 Task: Change the proofing language for the contact 'Axl Rose' to English (India).
Action: Mouse moved to (26, 101)
Screenshot: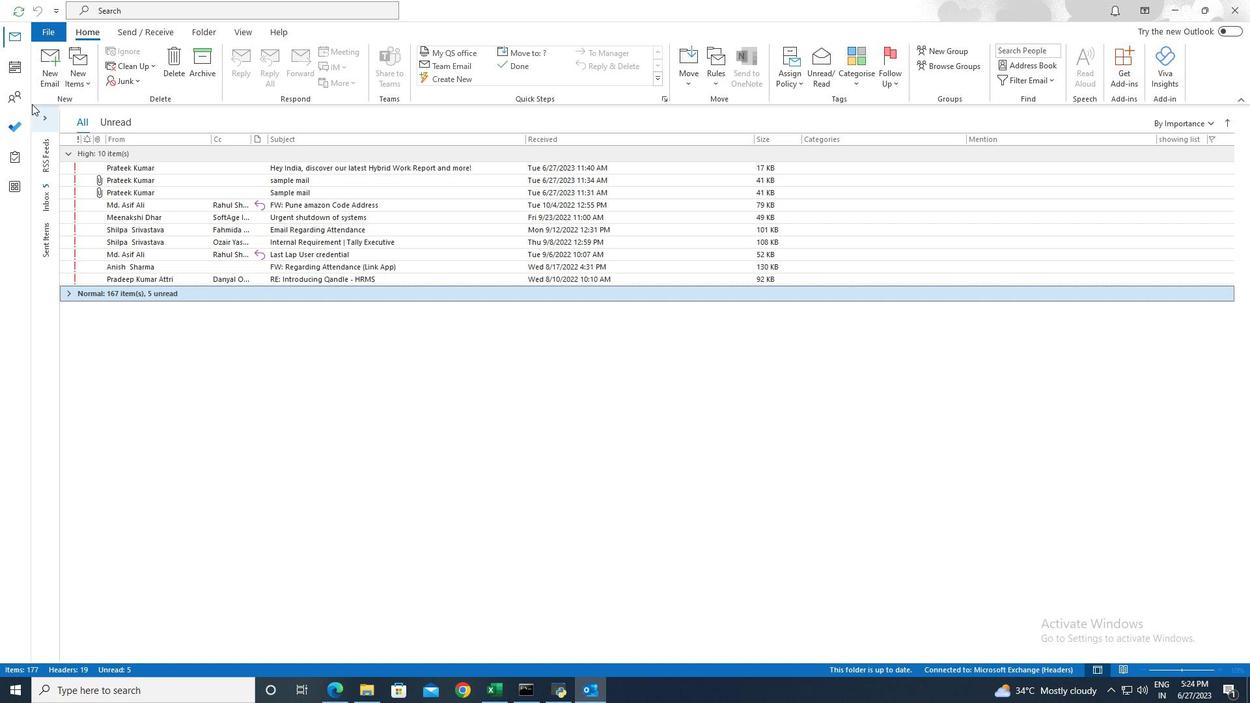 
Action: Mouse pressed left at (26, 101)
Screenshot: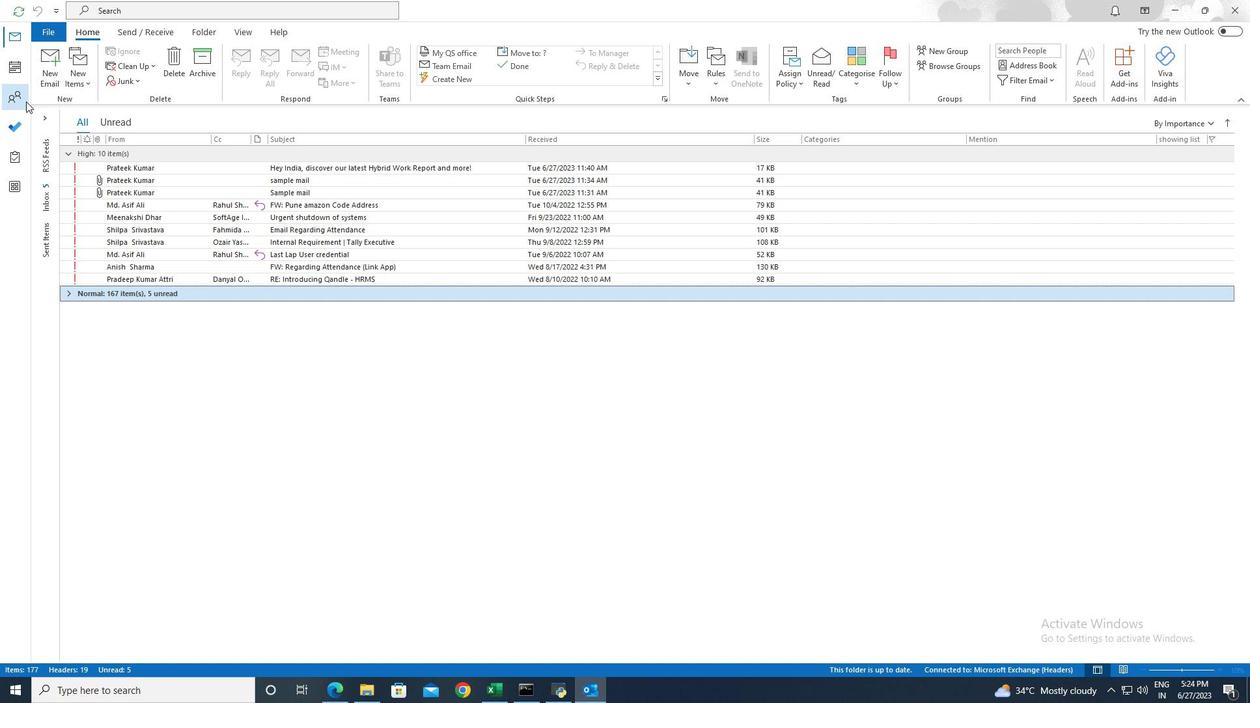 
Action: Mouse pressed left at (26, 101)
Screenshot: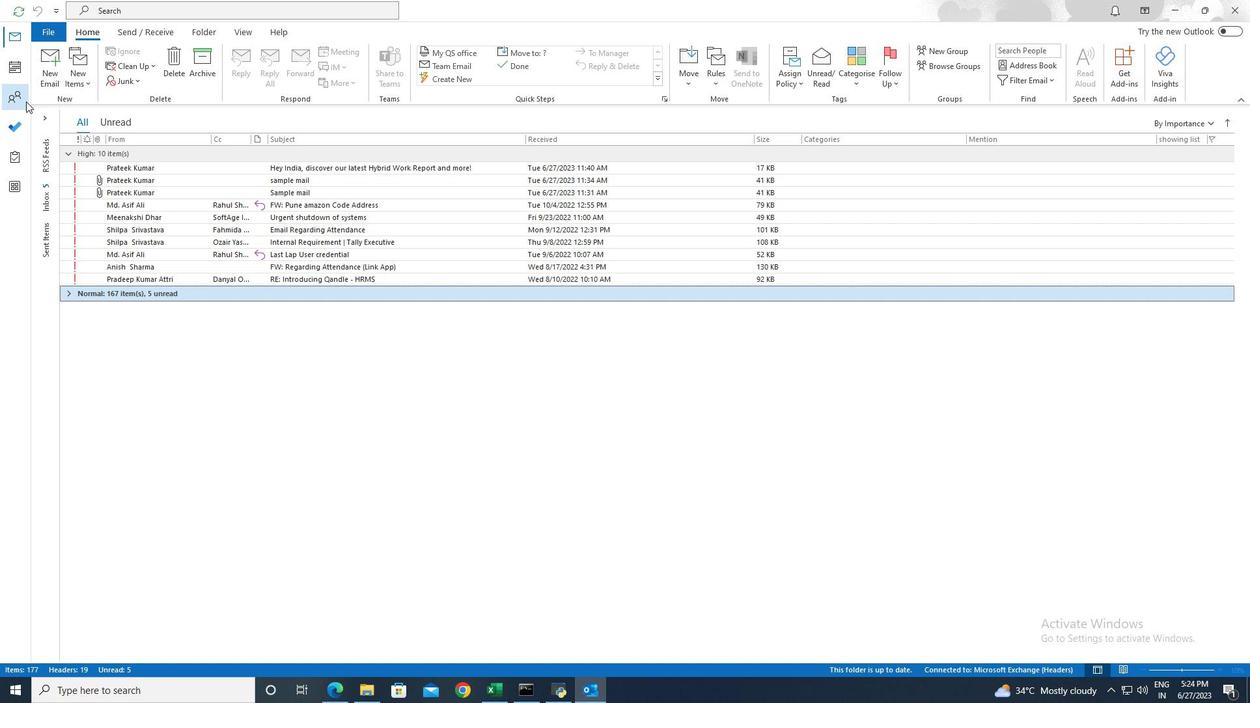 
Action: Mouse moved to (282, 13)
Screenshot: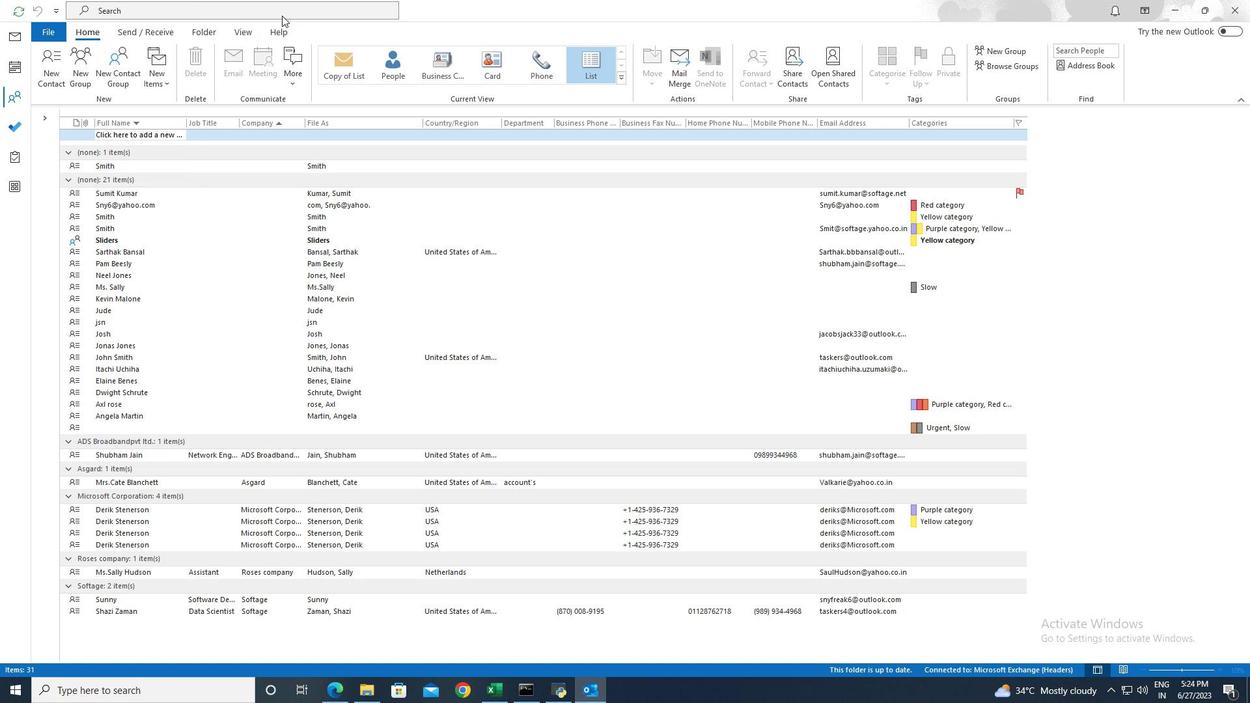 
Action: Mouse pressed left at (282, 13)
Screenshot: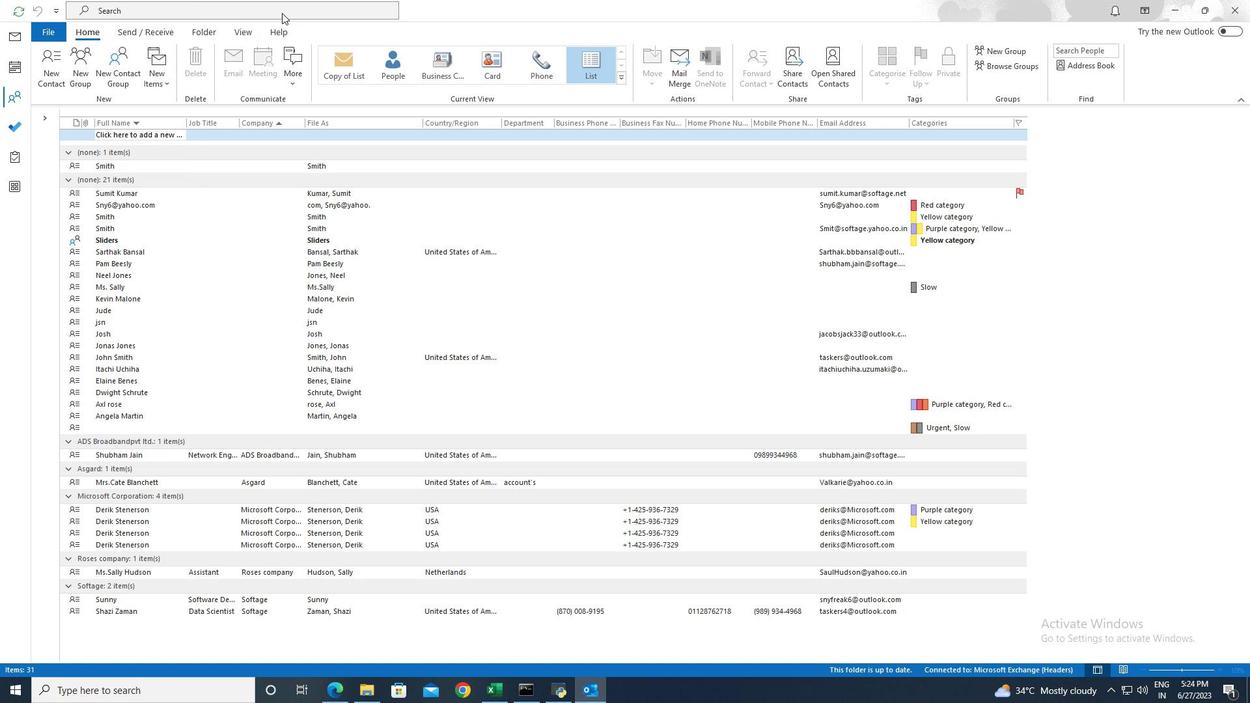 
Action: Mouse pressed left at (282, 13)
Screenshot: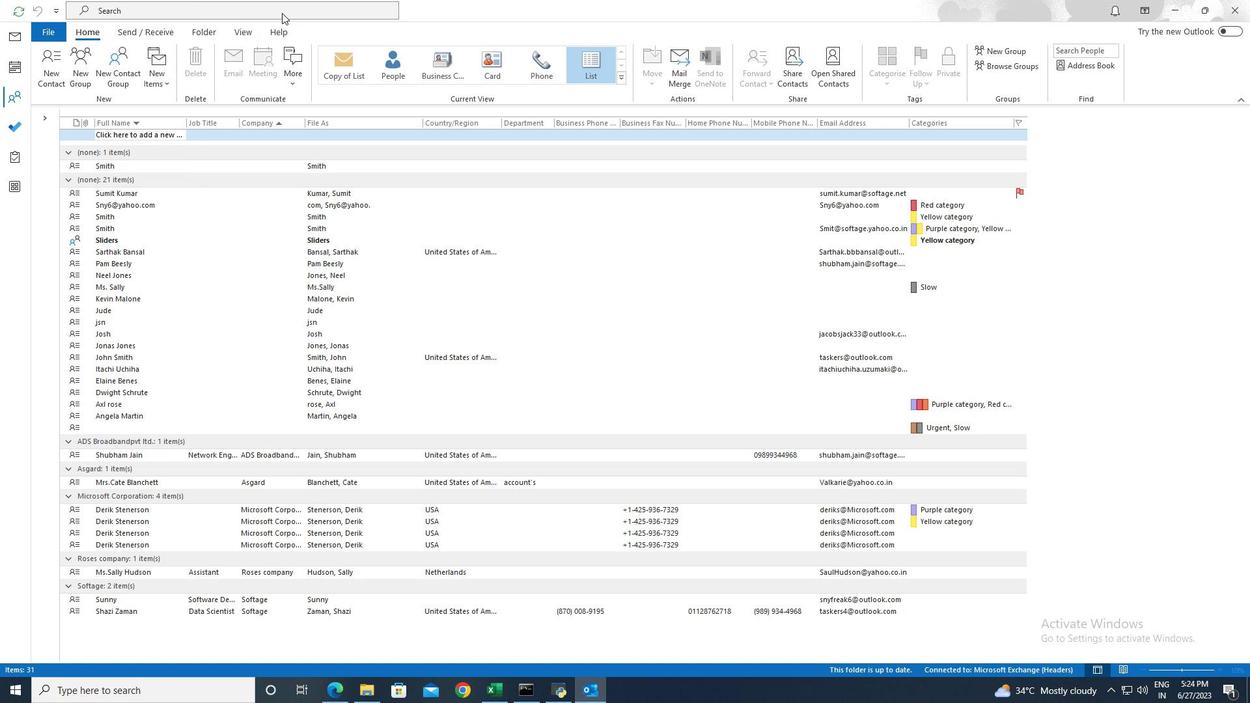 
Action: Mouse moved to (450, 10)
Screenshot: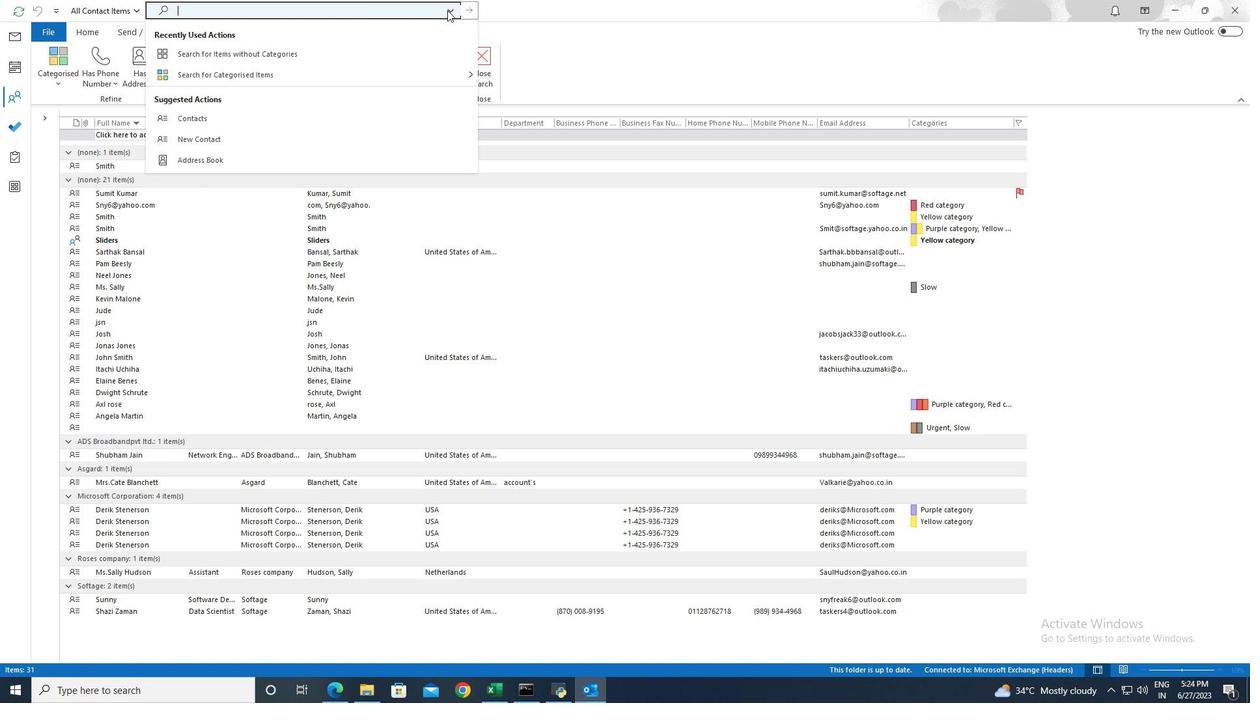 
Action: Mouse pressed left at (450, 10)
Screenshot: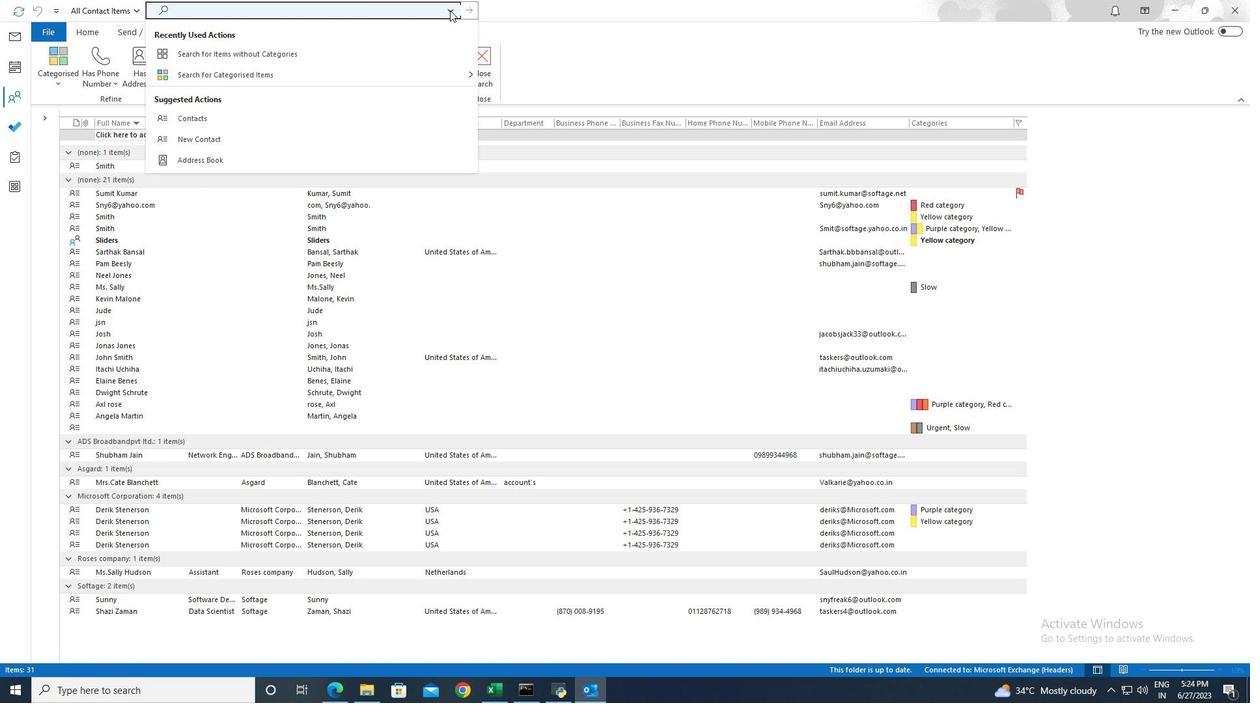 
Action: Mouse moved to (219, 217)
Screenshot: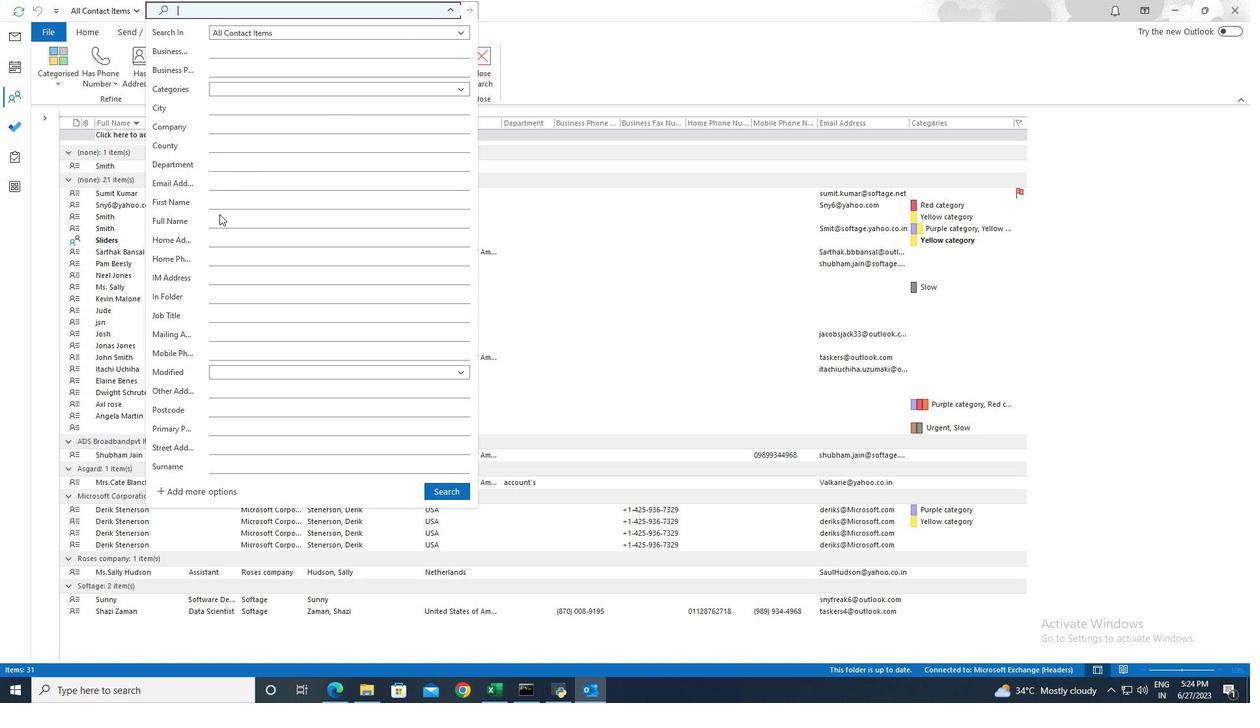 
Action: Mouse pressed left at (219, 217)
Screenshot: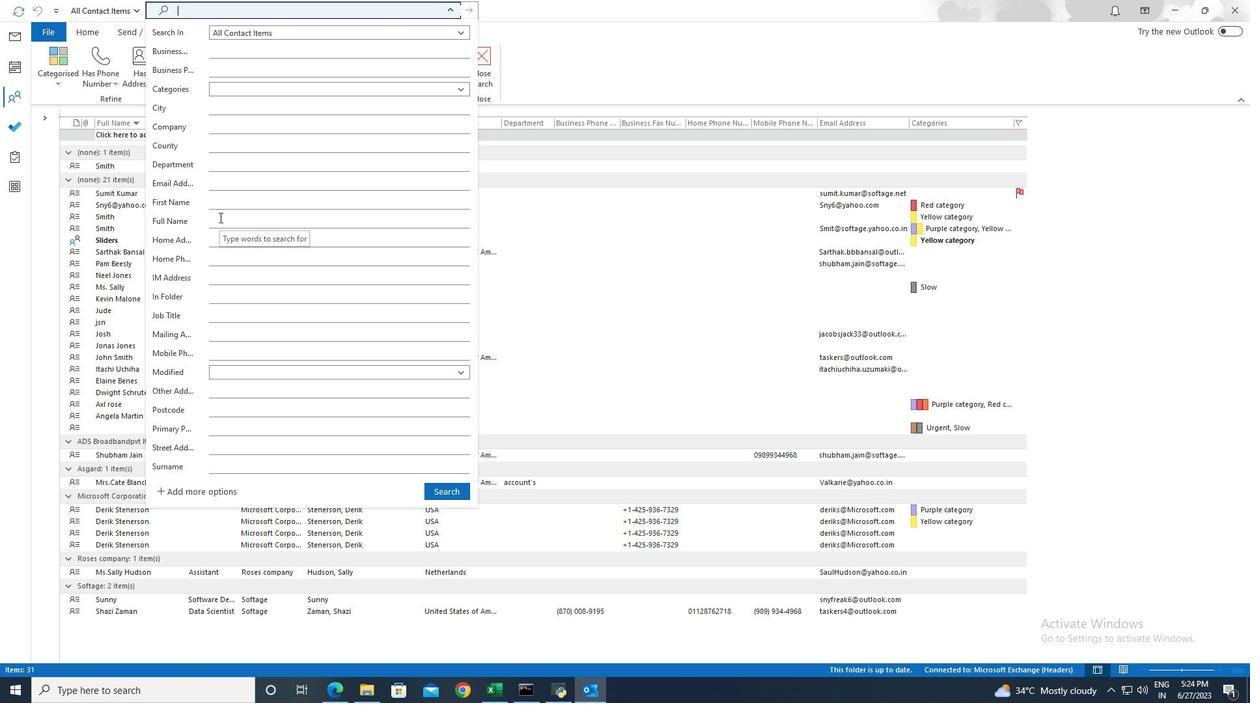 
Action: Key pressed <Key.shift>Axl<Key.space><Key.shift><Key.shift><Key.shift><Key.shift><Key.shift>Rose
Screenshot: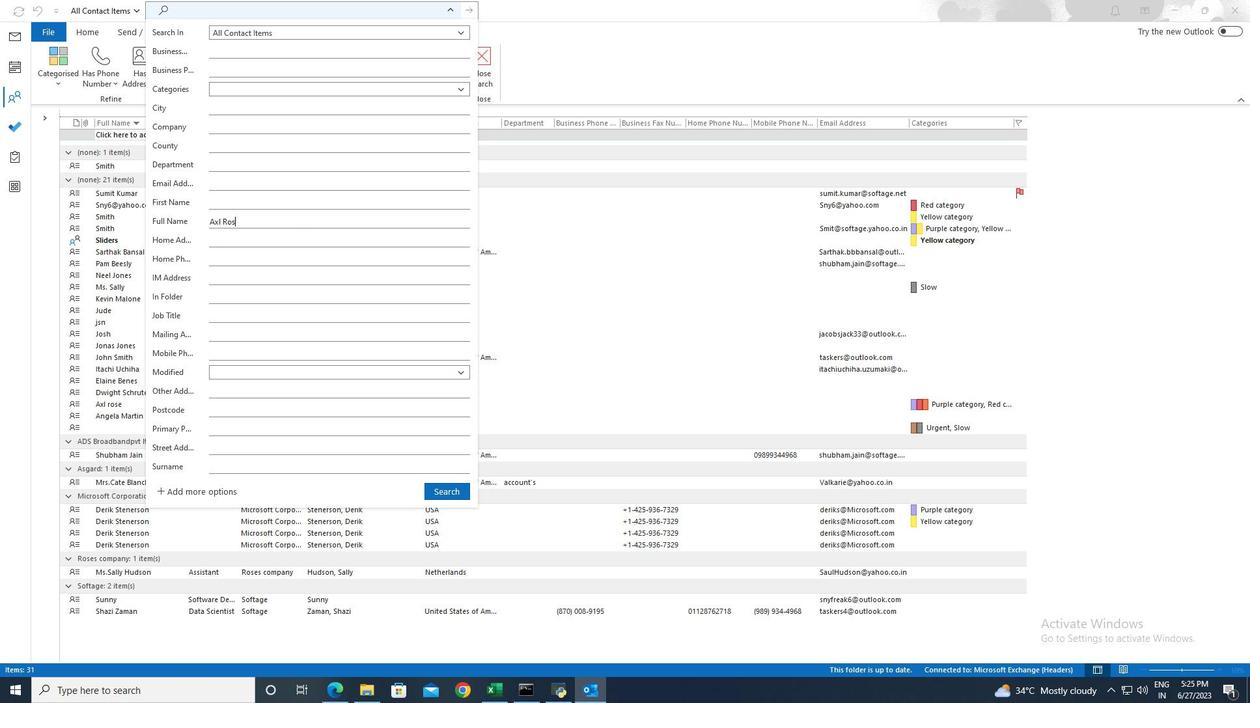 
Action: Mouse moved to (457, 486)
Screenshot: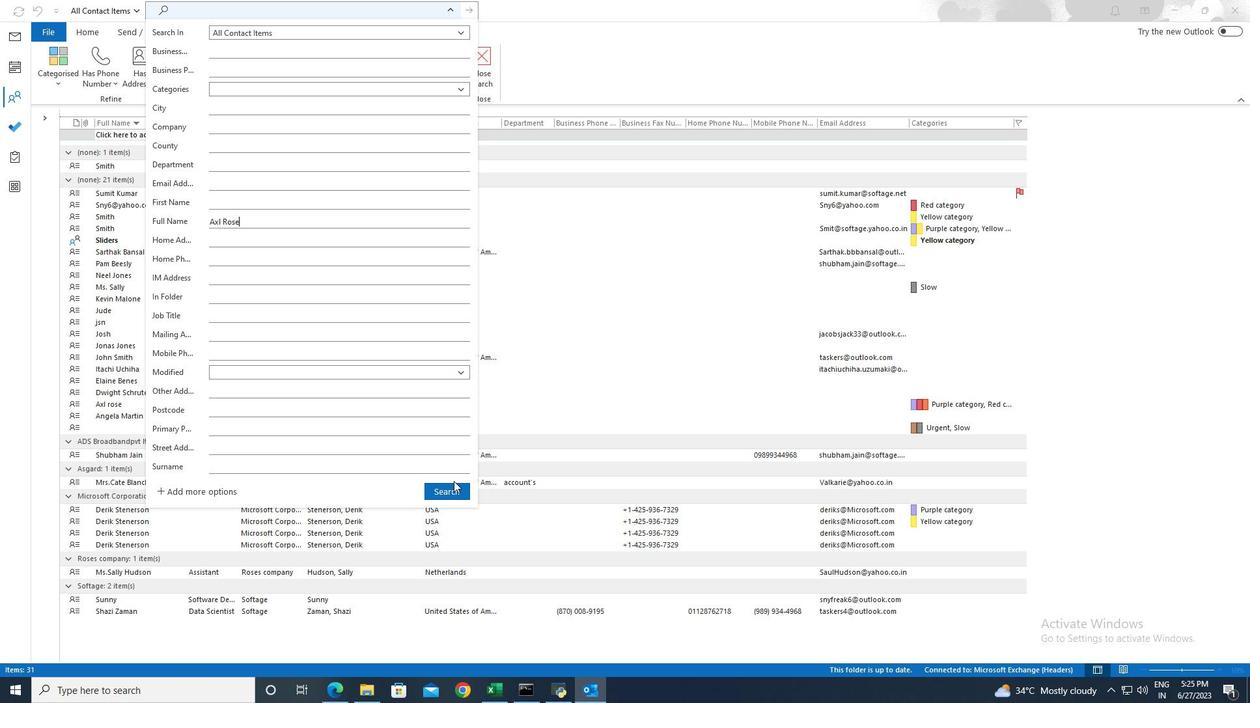 
Action: Mouse pressed left at (457, 486)
Screenshot: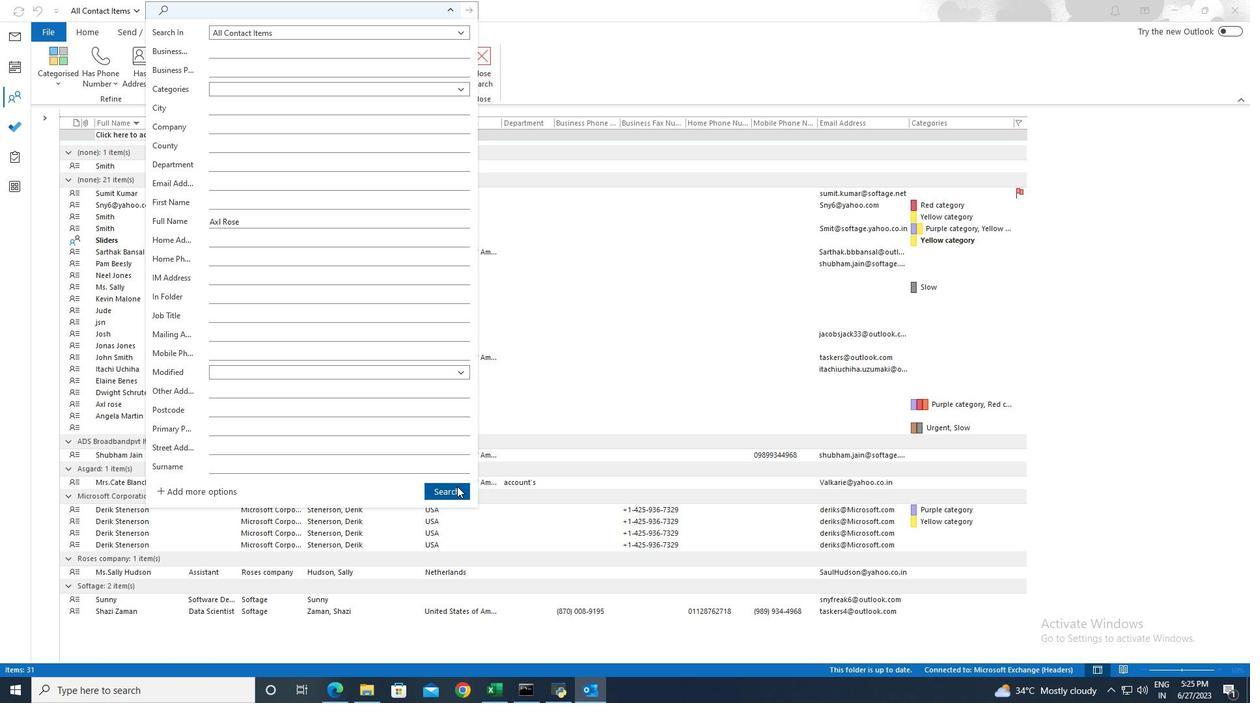 
Action: Mouse moved to (180, 147)
Screenshot: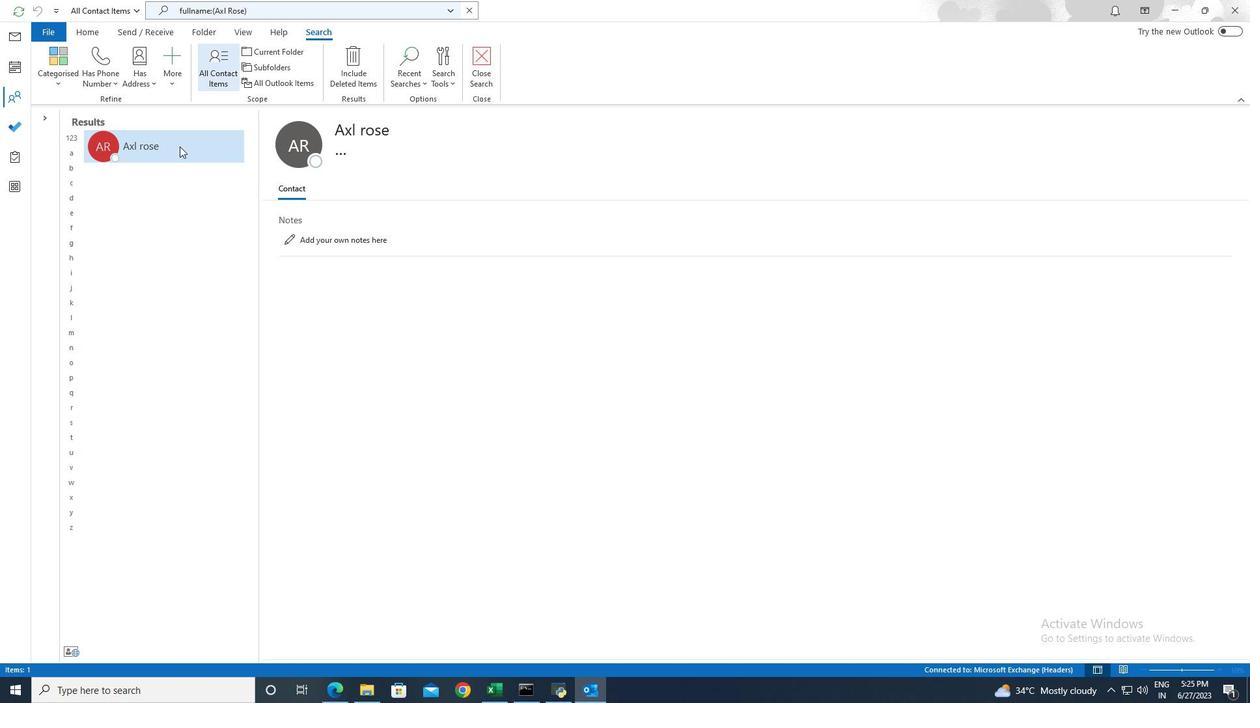 
Action: Mouse pressed left at (180, 147)
Screenshot: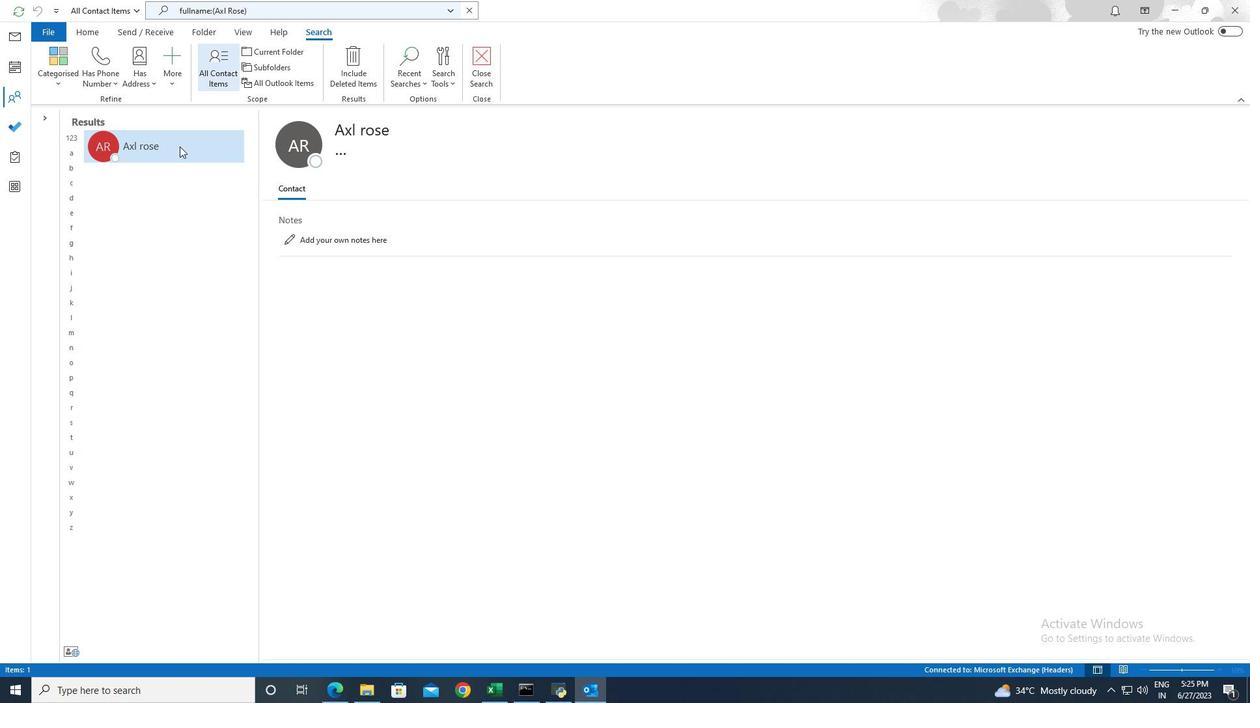 
Action: Mouse pressed left at (180, 147)
Screenshot: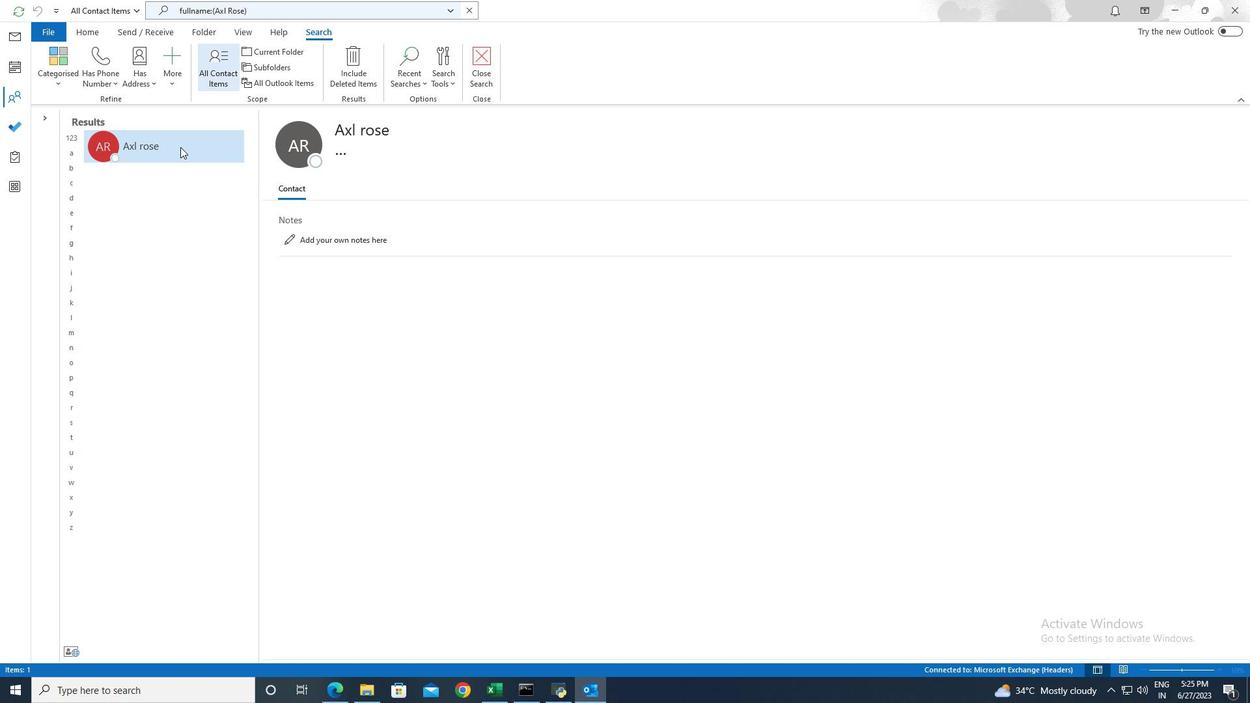 
Action: Mouse moved to (217, 32)
Screenshot: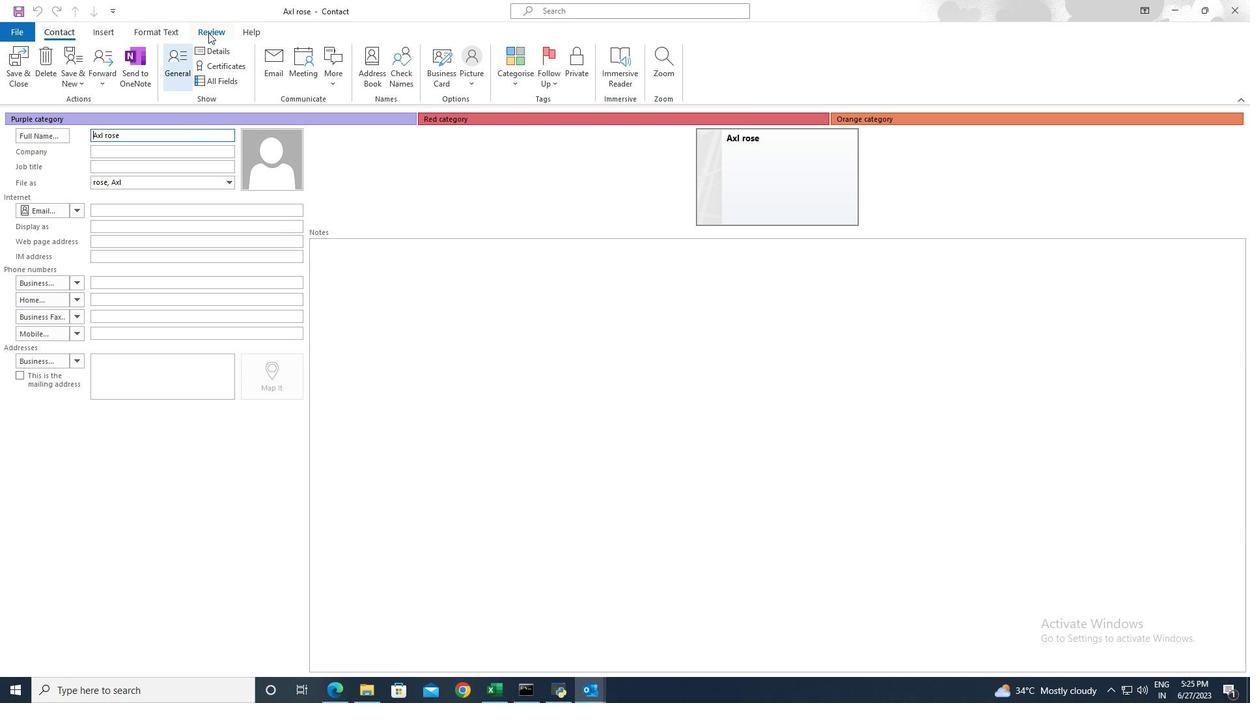 
Action: Mouse pressed left at (217, 32)
Screenshot: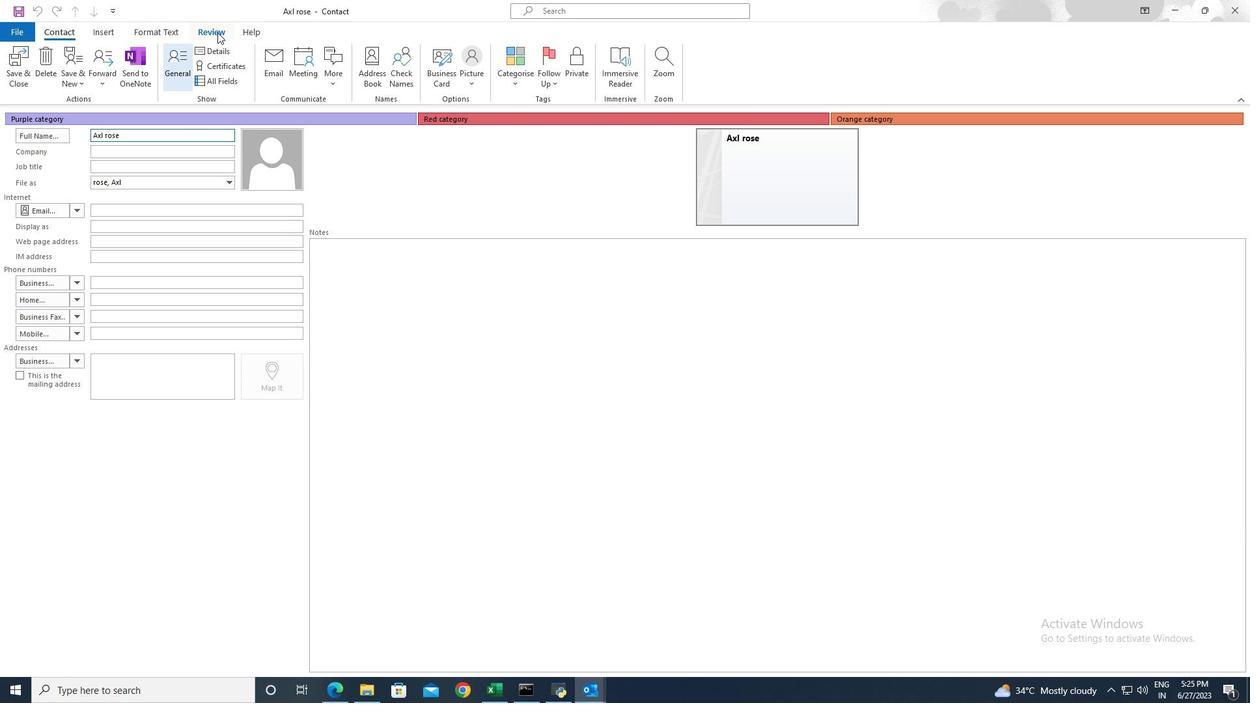 
Action: Mouse moved to (304, 80)
Screenshot: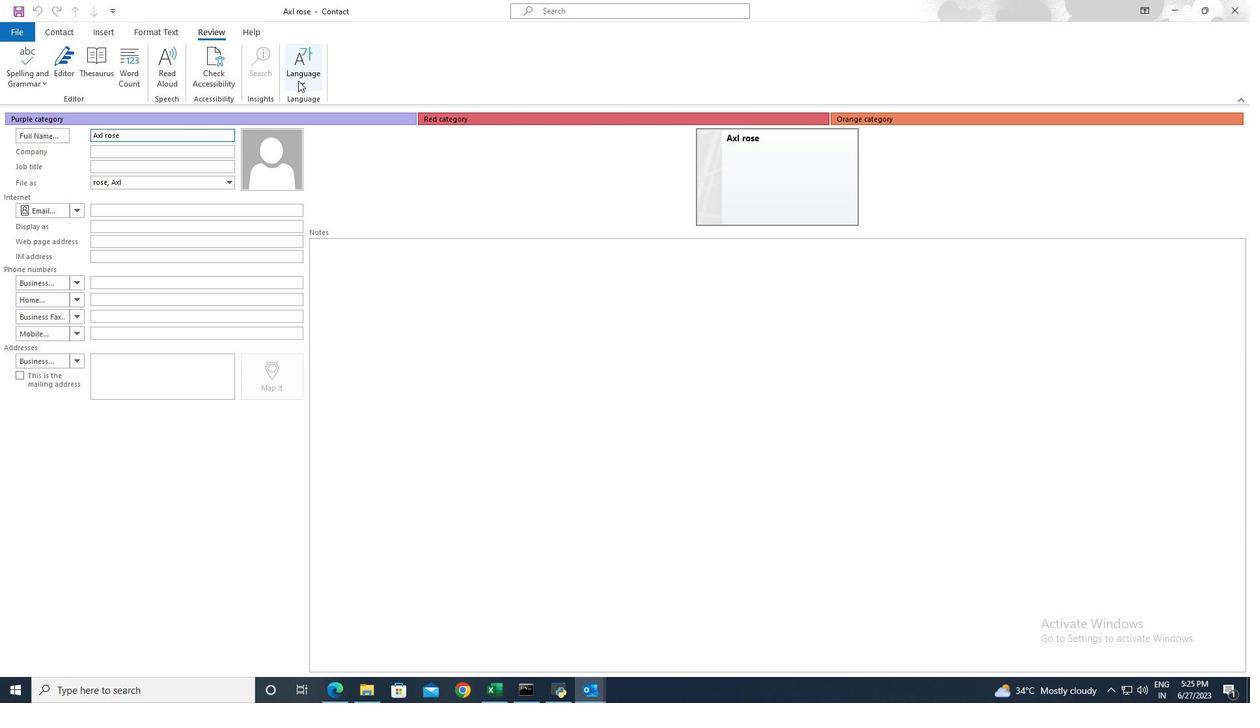 
Action: Mouse pressed left at (304, 80)
Screenshot: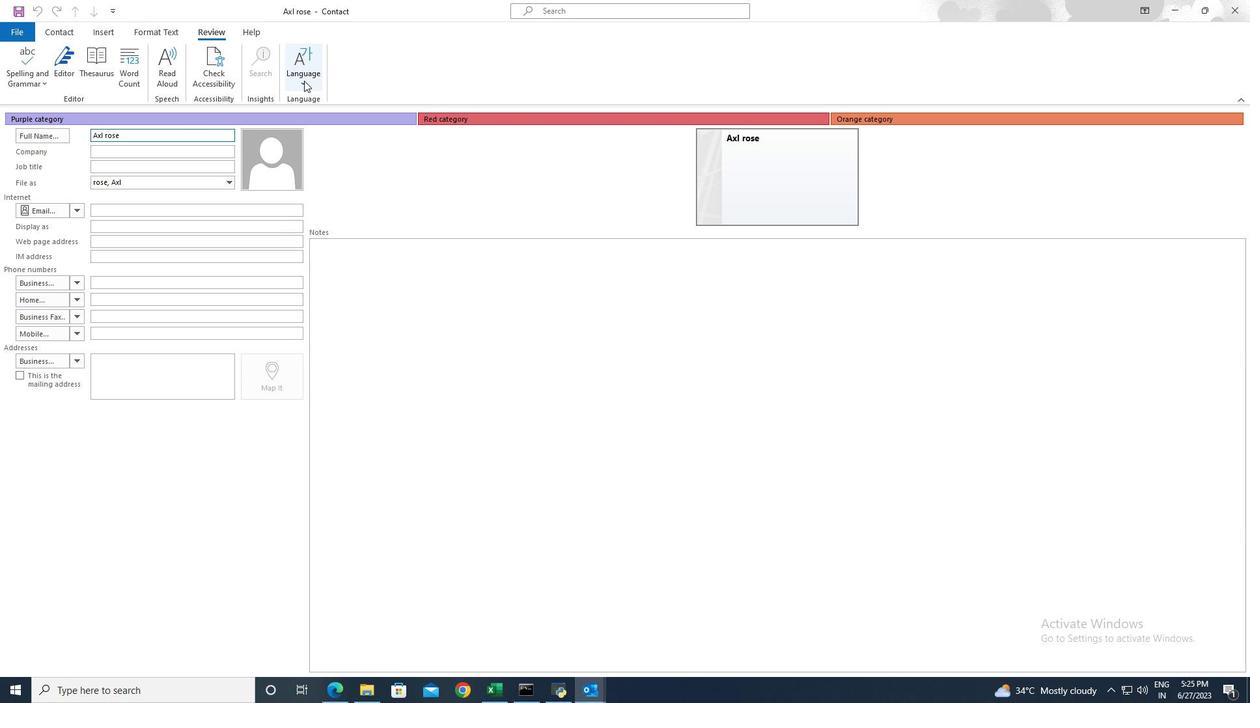 
Action: Mouse moved to (323, 104)
Screenshot: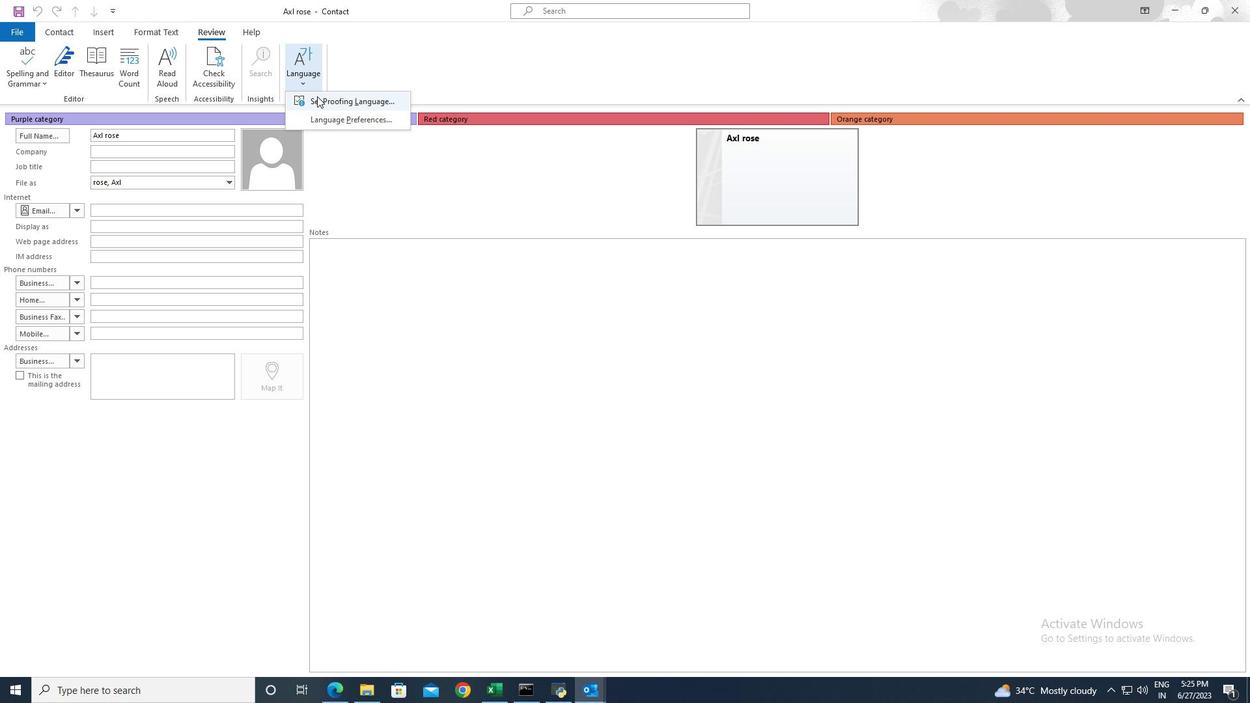 
Action: Mouse pressed left at (323, 104)
Screenshot: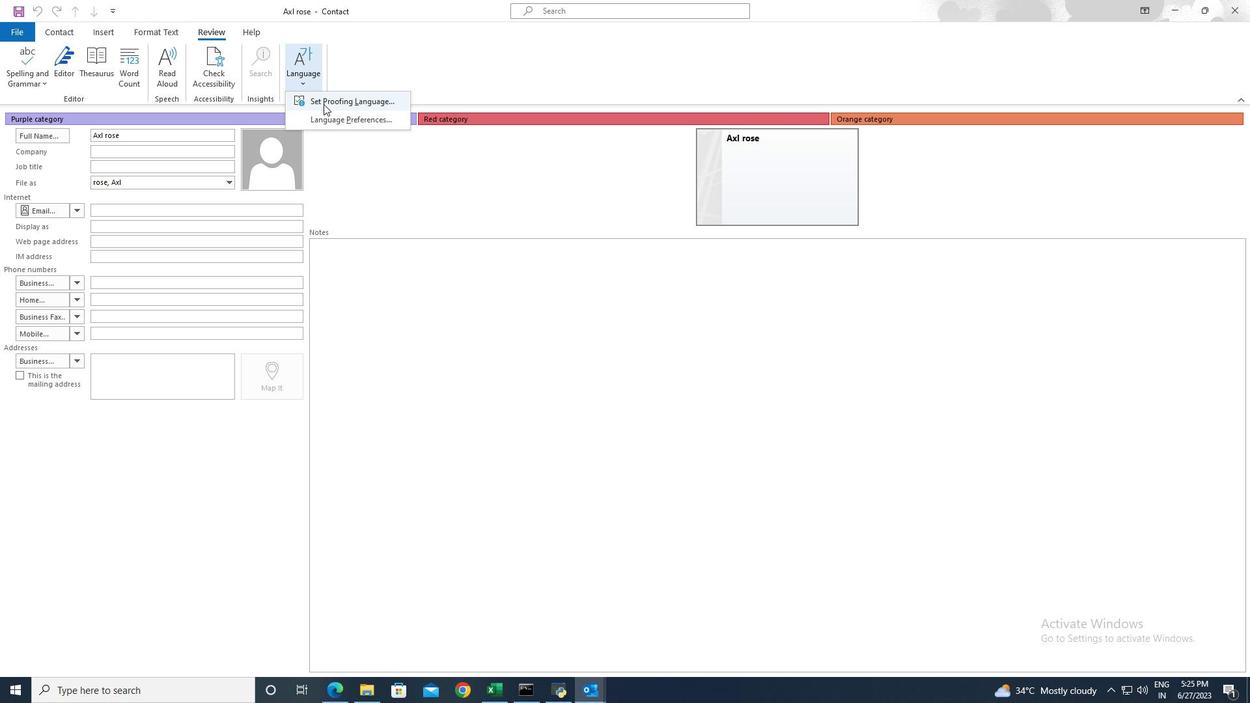 
Action: Mouse moved to (715, 344)
Screenshot: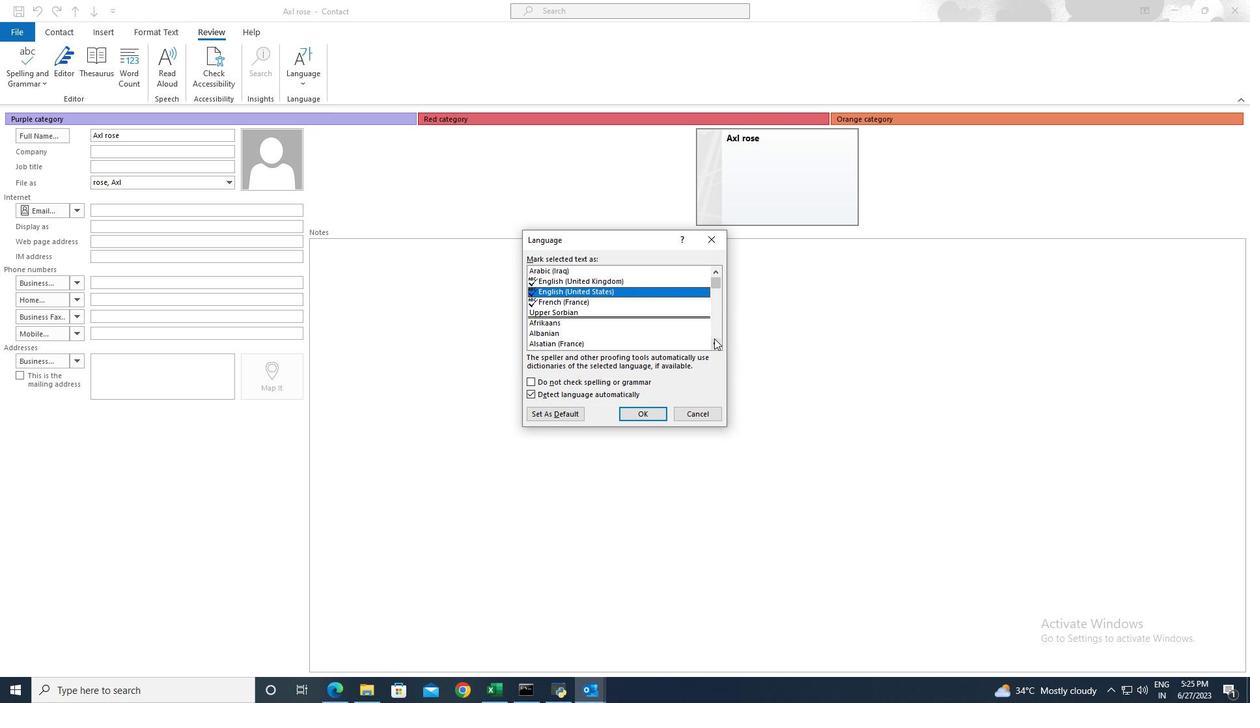 
Action: Mouse pressed left at (715, 344)
Screenshot: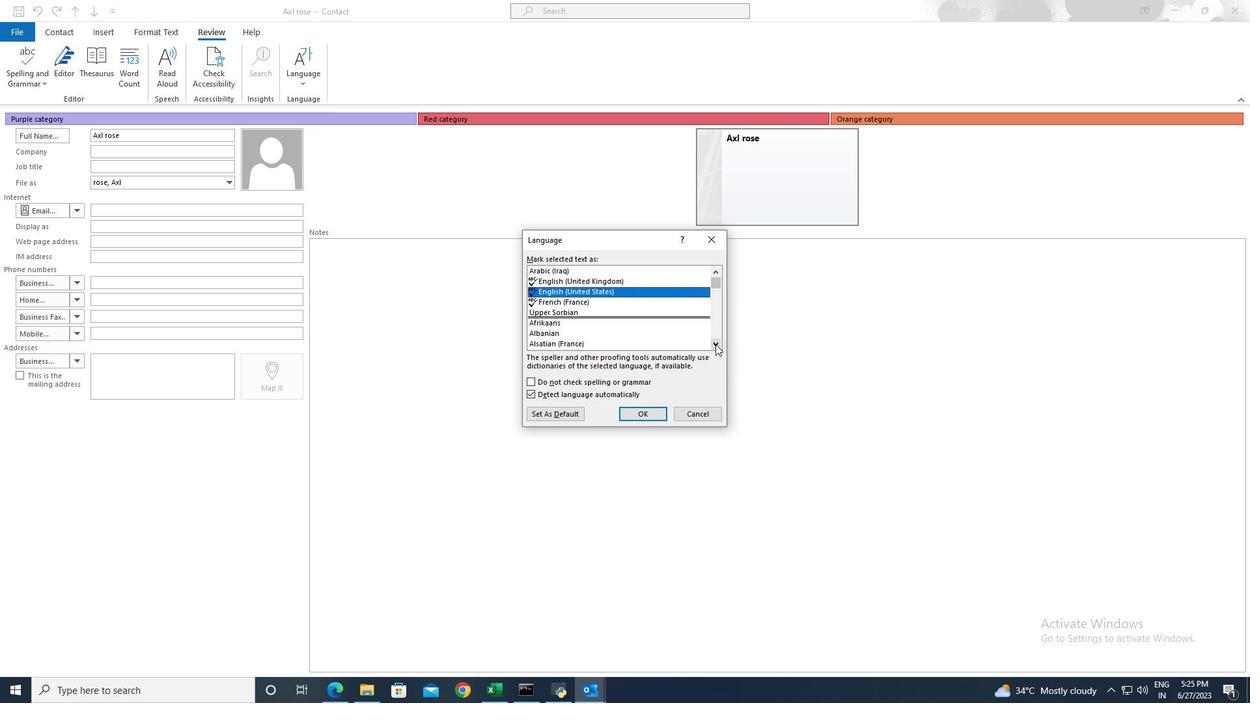 
Action: Mouse moved to (716, 345)
Screenshot: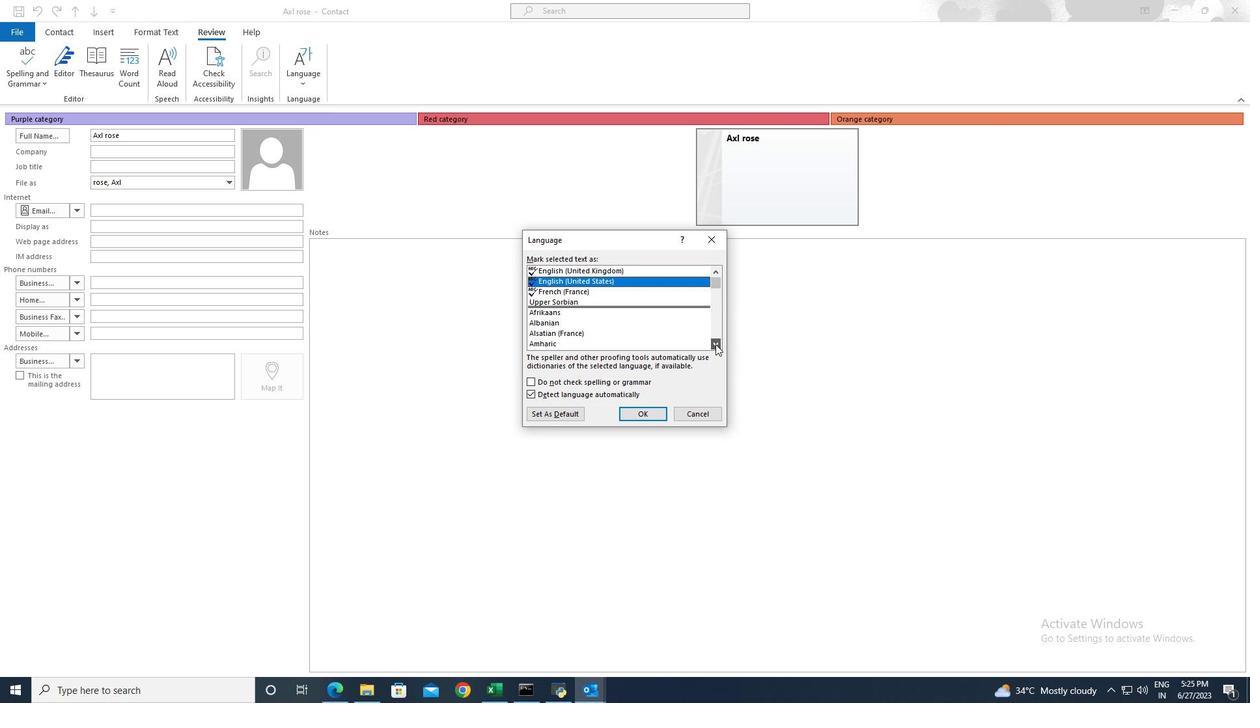 
Action: Mouse pressed left at (716, 345)
Screenshot: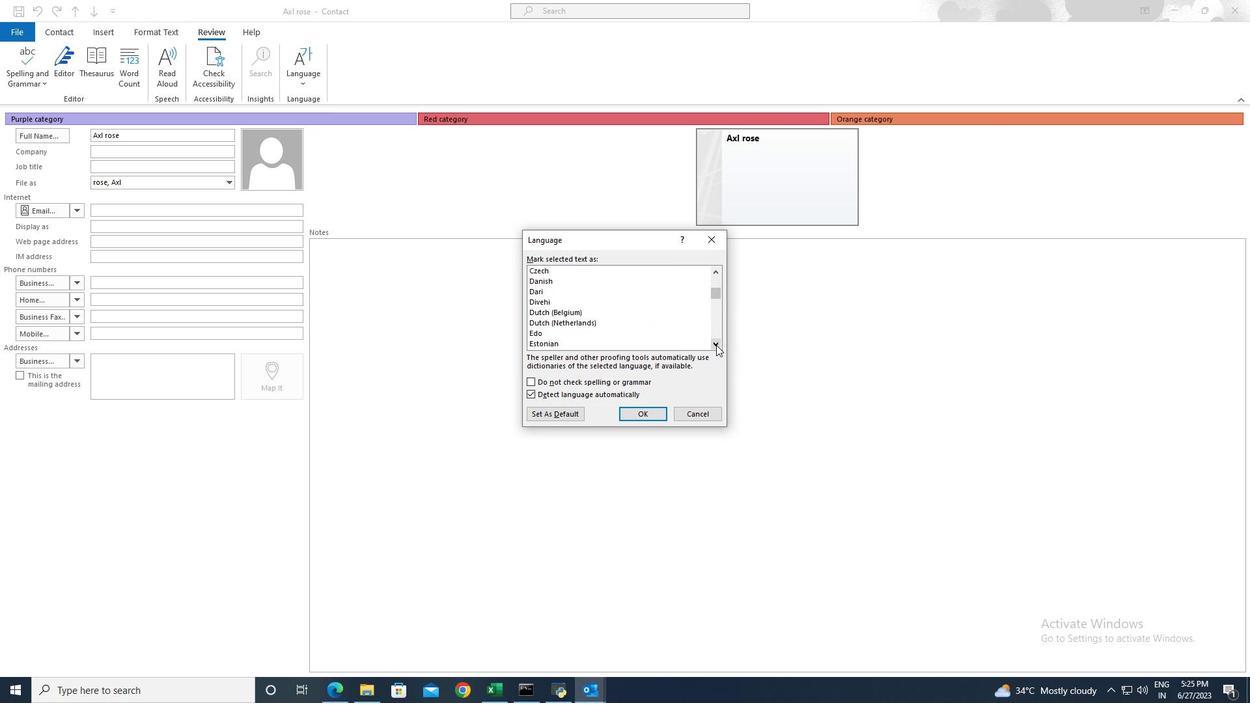 
Action: Mouse pressed left at (716, 345)
Screenshot: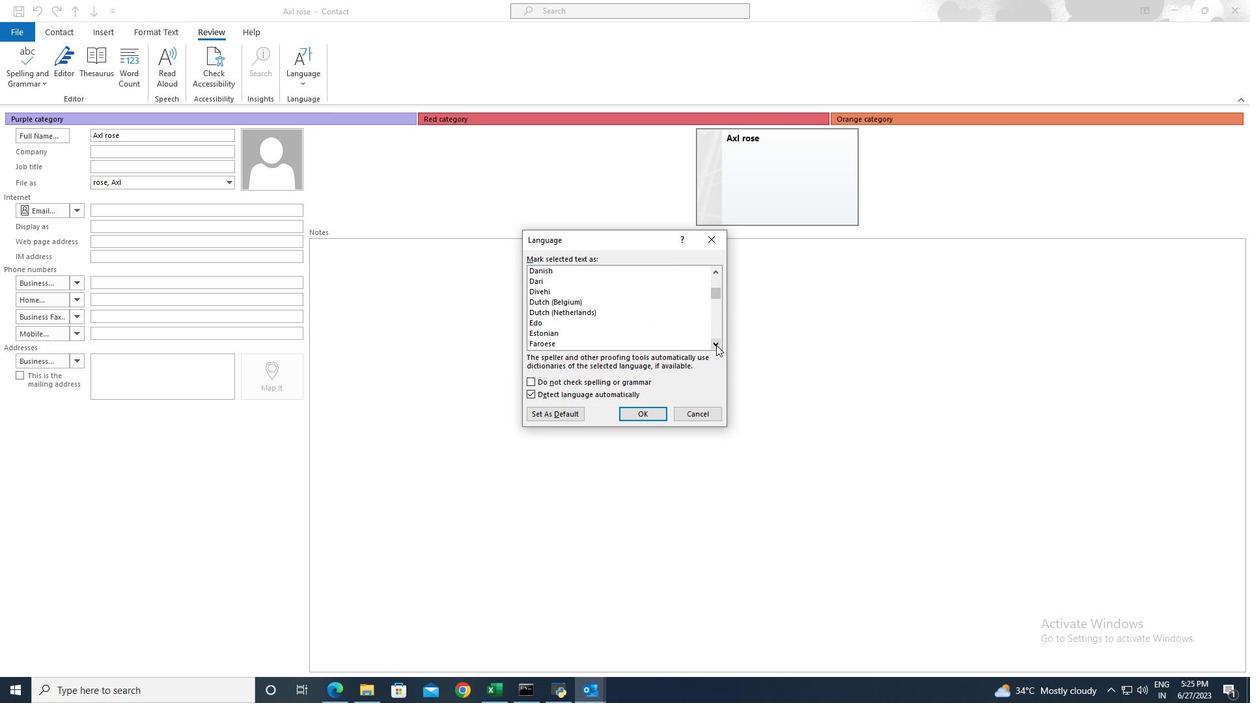 
Action: Mouse pressed left at (716, 345)
Screenshot: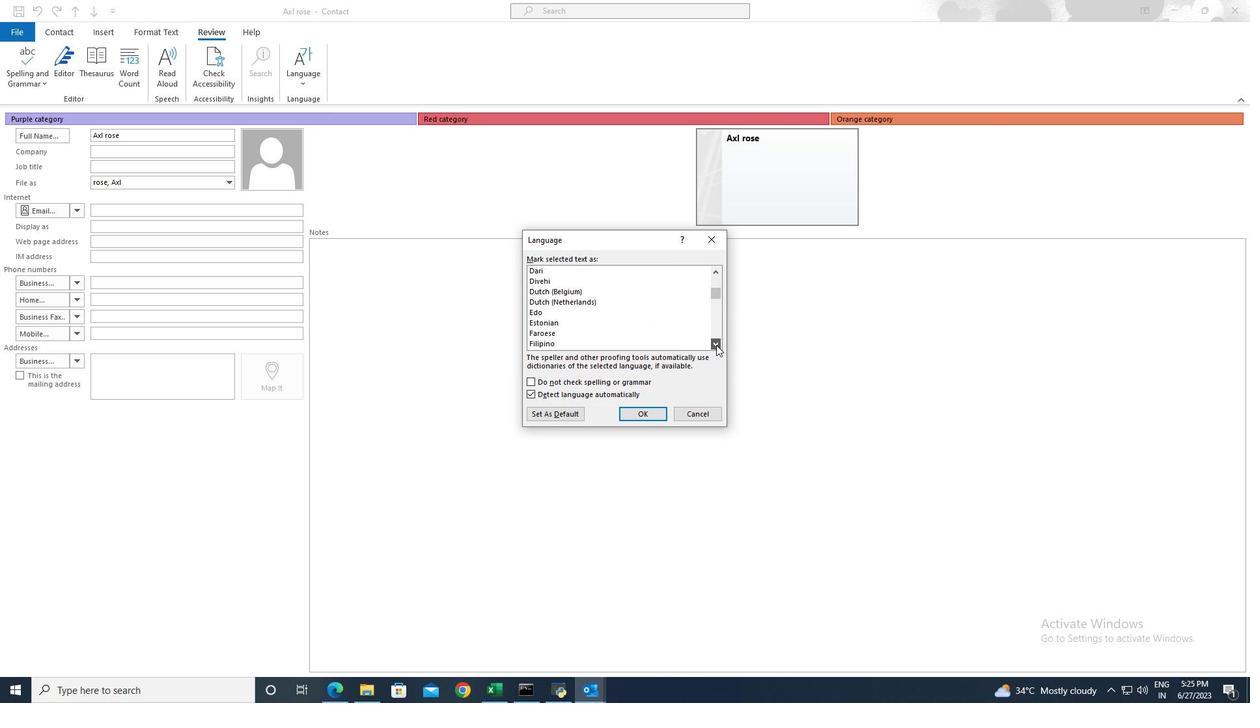 
Action: Mouse pressed left at (716, 345)
Screenshot: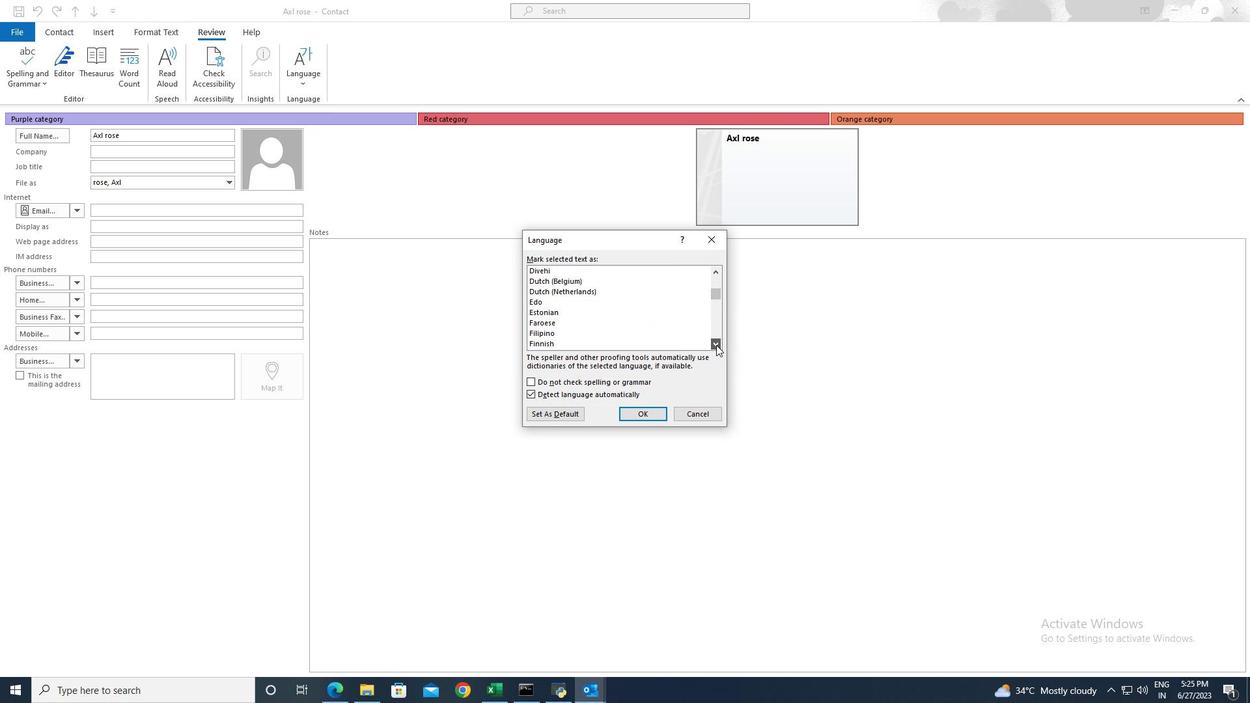 
Action: Mouse pressed left at (716, 345)
Screenshot: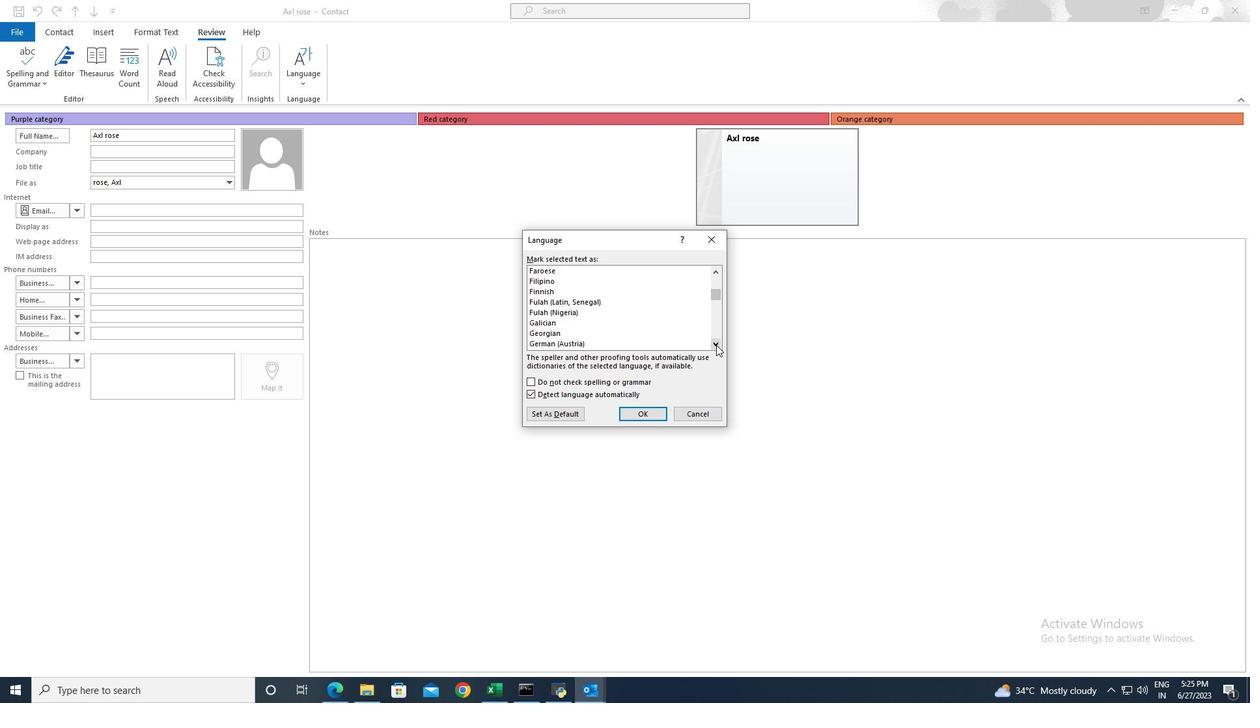 
Action: Mouse pressed left at (716, 345)
Screenshot: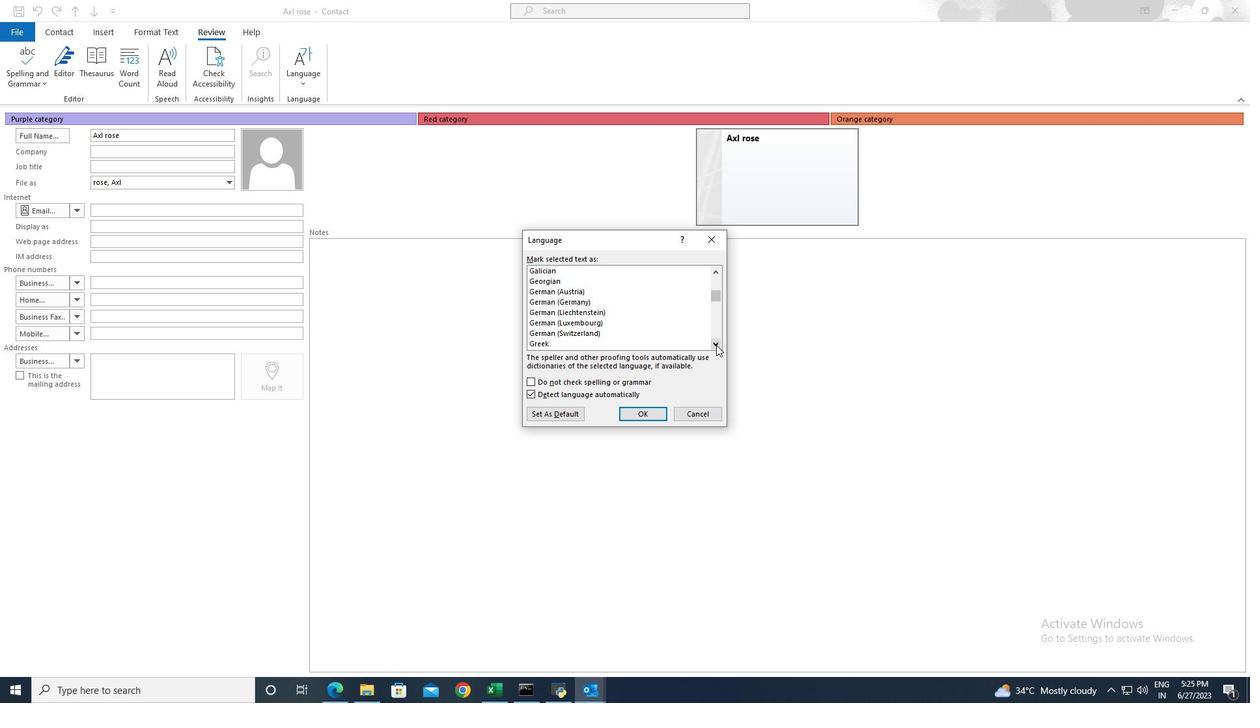 
Action: Mouse pressed left at (716, 345)
Screenshot: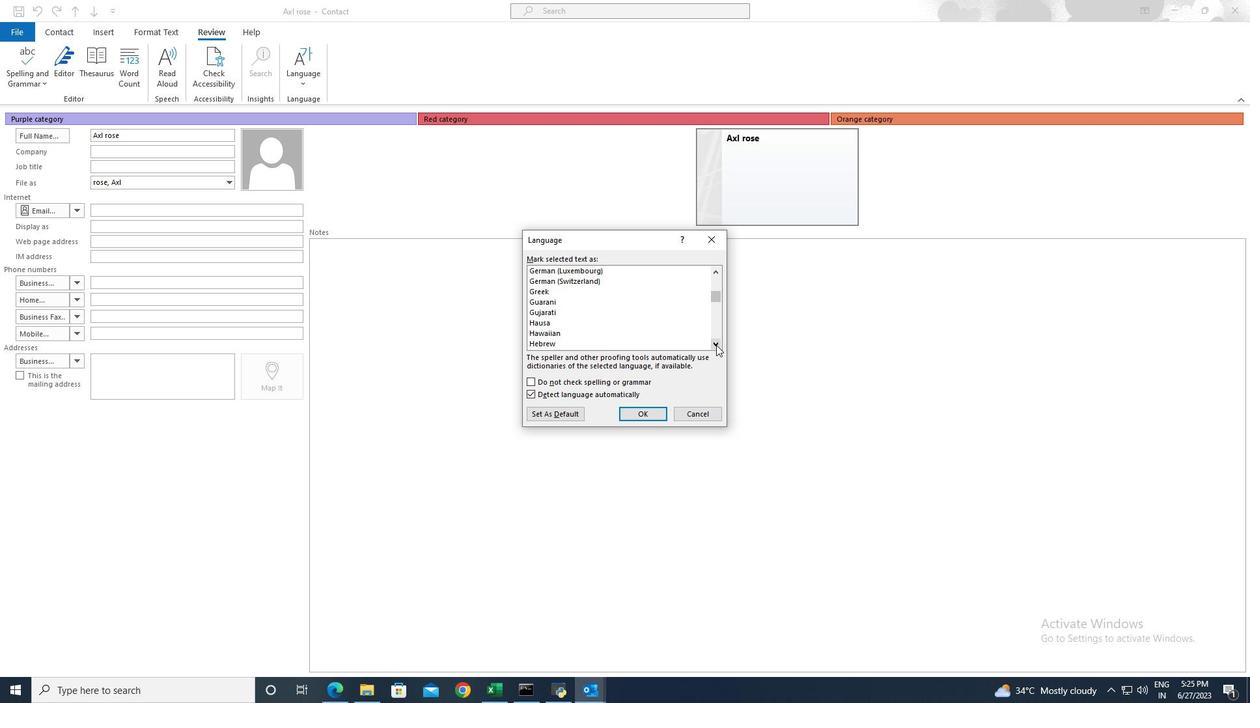
Action: Mouse pressed left at (716, 345)
Screenshot: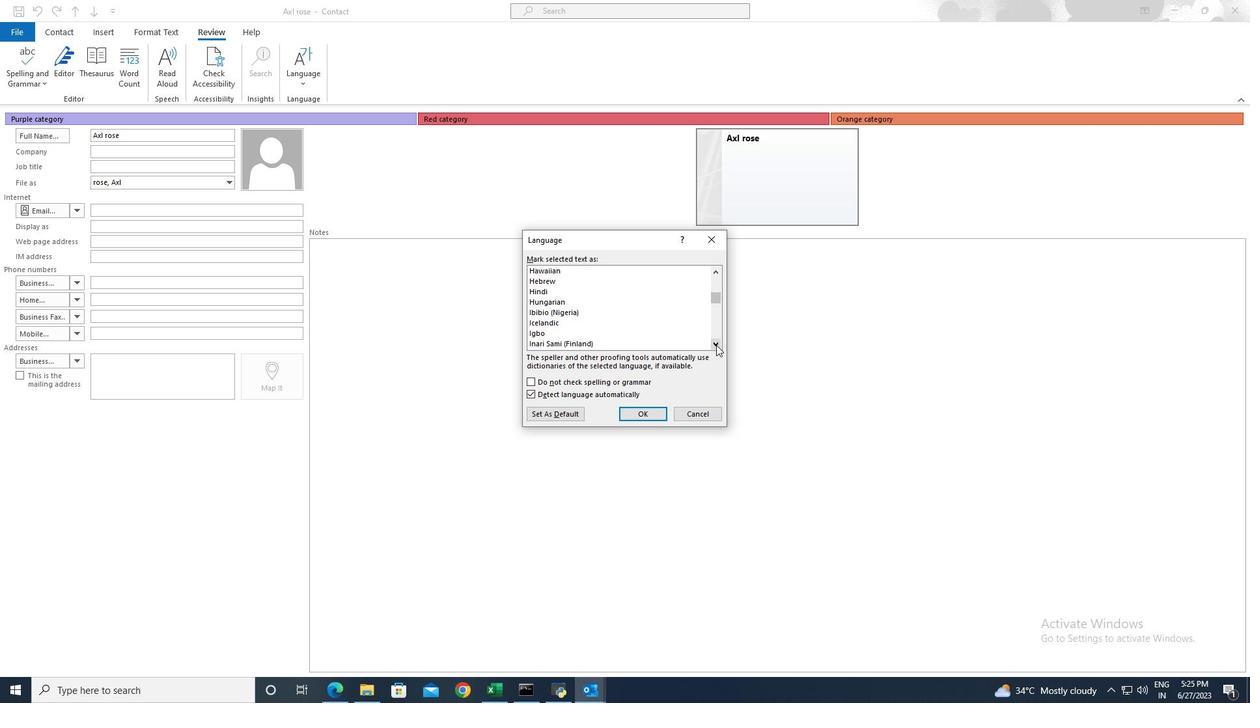 
Action: Mouse pressed left at (716, 345)
Screenshot: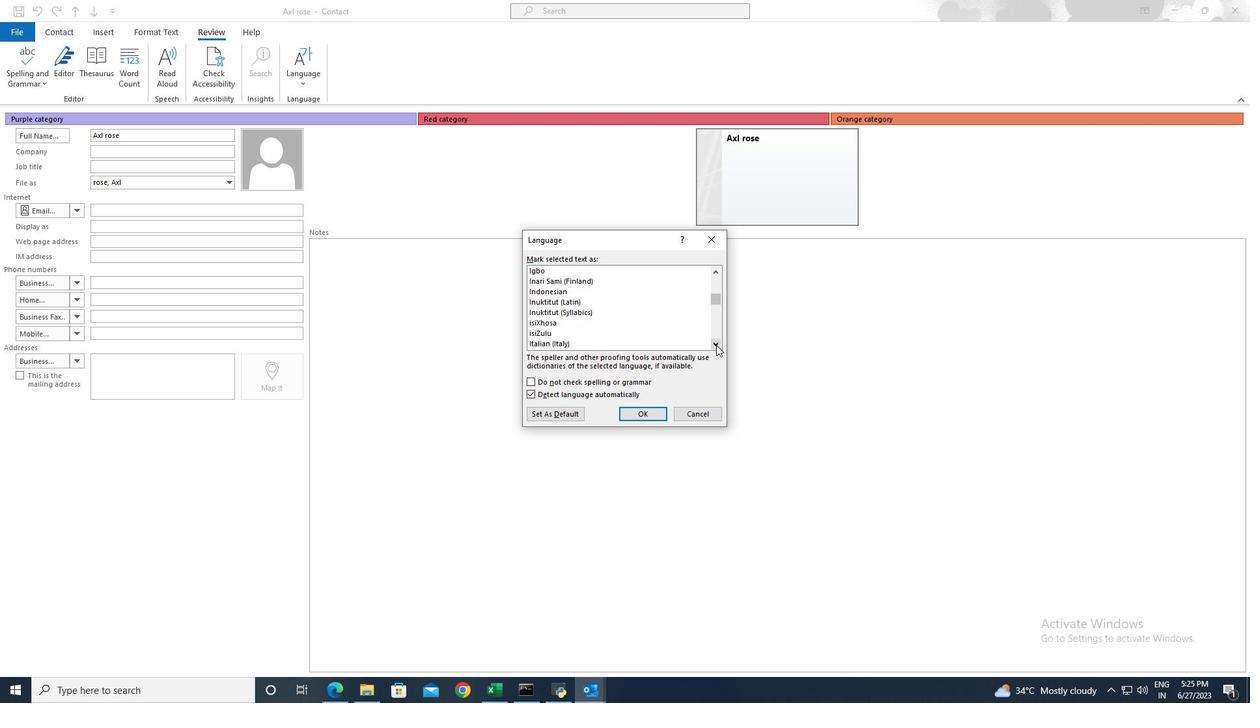 
Action: Mouse pressed left at (716, 345)
Screenshot: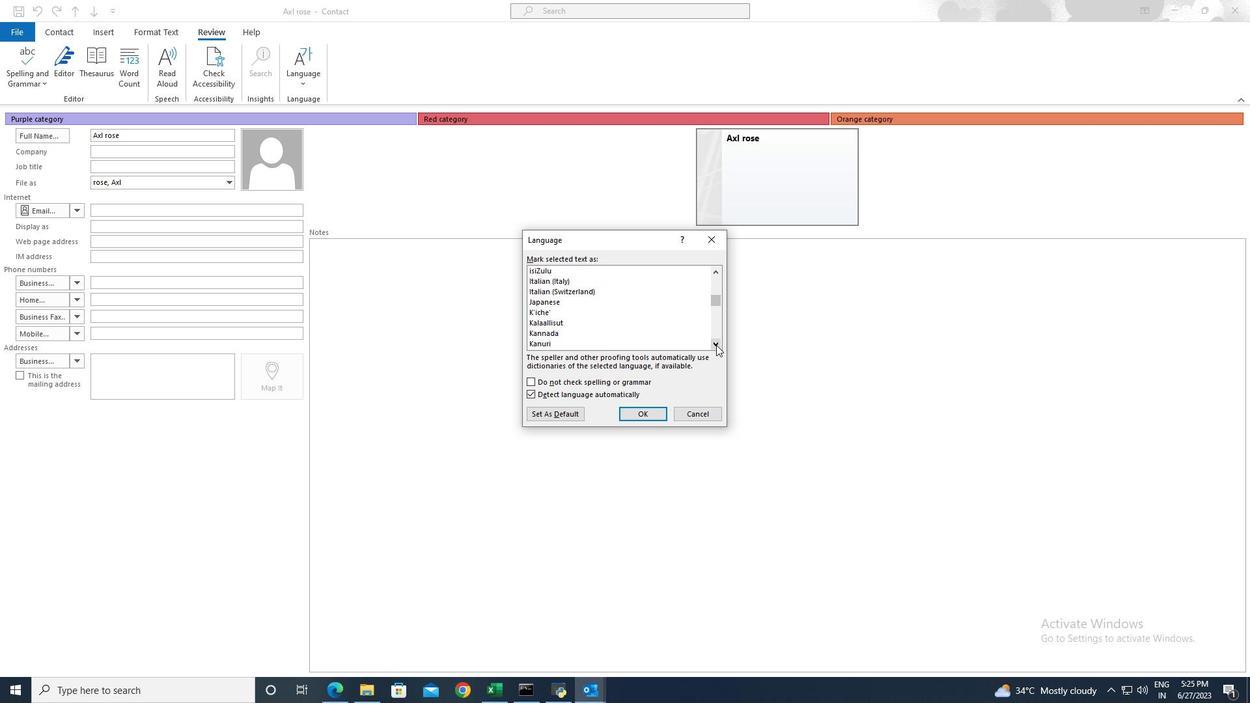 
Action: Mouse pressed left at (716, 345)
Screenshot: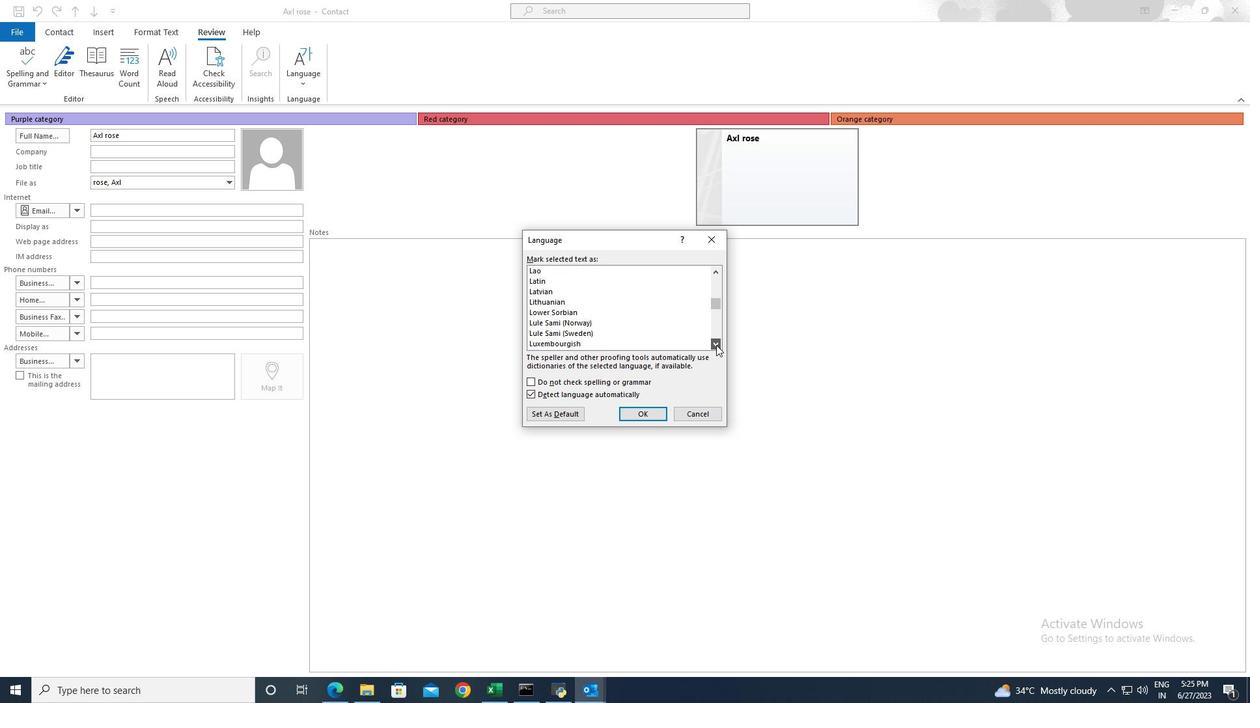 
Action: Mouse pressed left at (716, 345)
Screenshot: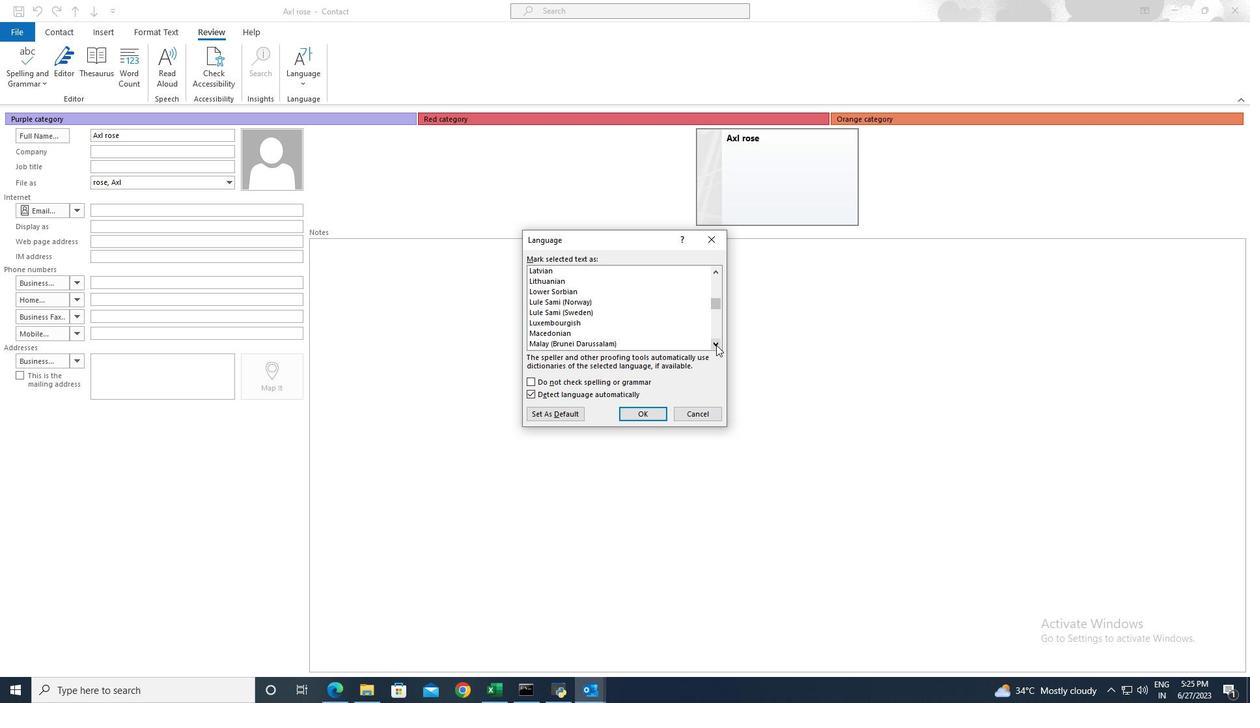 
Action: Mouse pressed left at (716, 345)
Screenshot: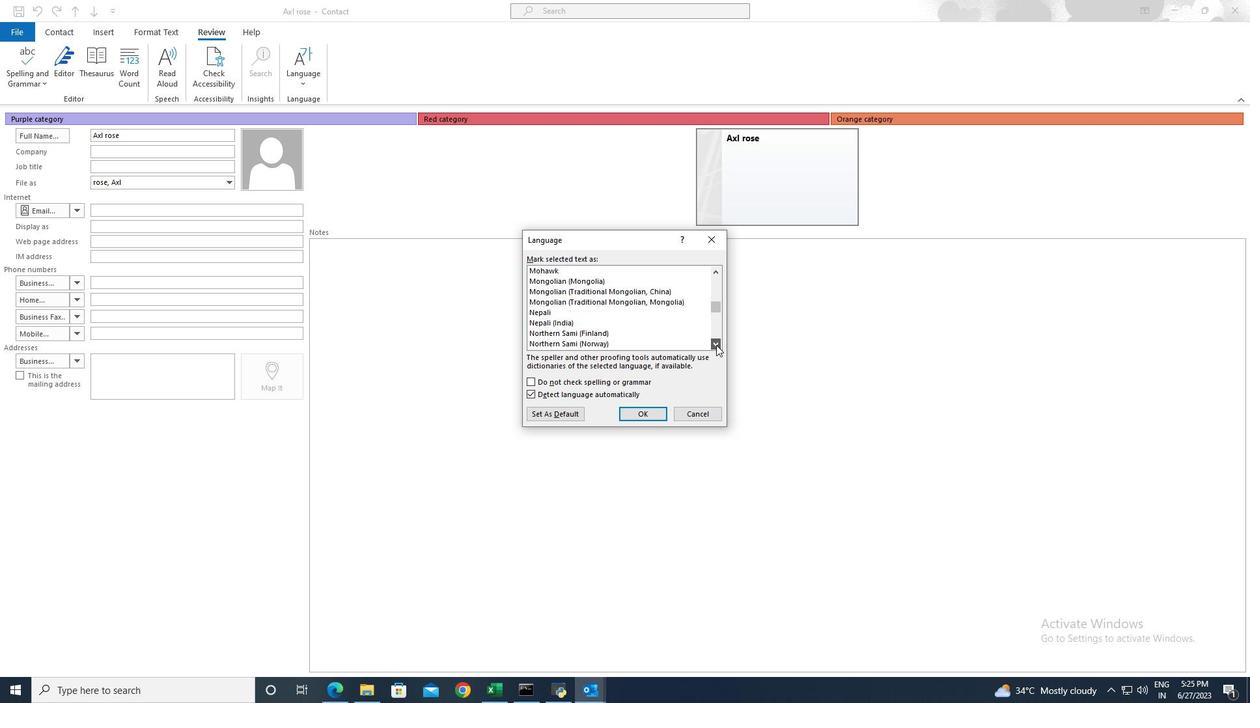 
Action: Mouse moved to (717, 345)
Screenshot: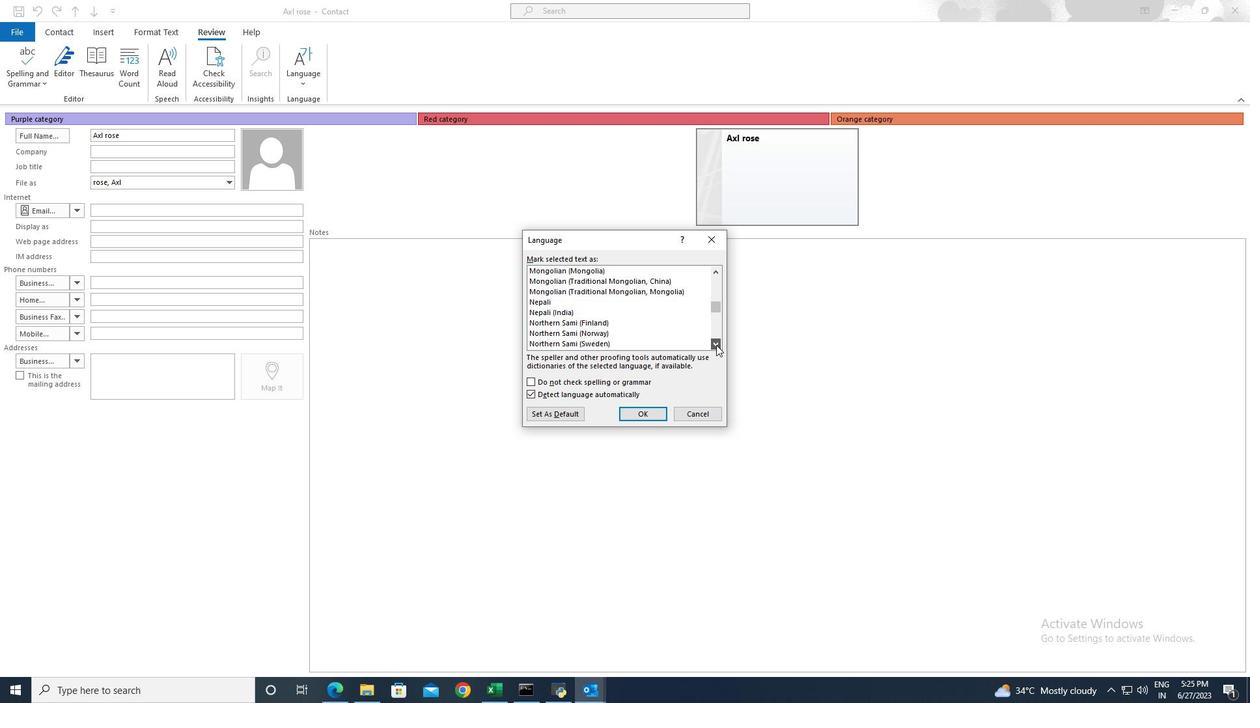 
Action: Mouse pressed left at (717, 345)
Screenshot: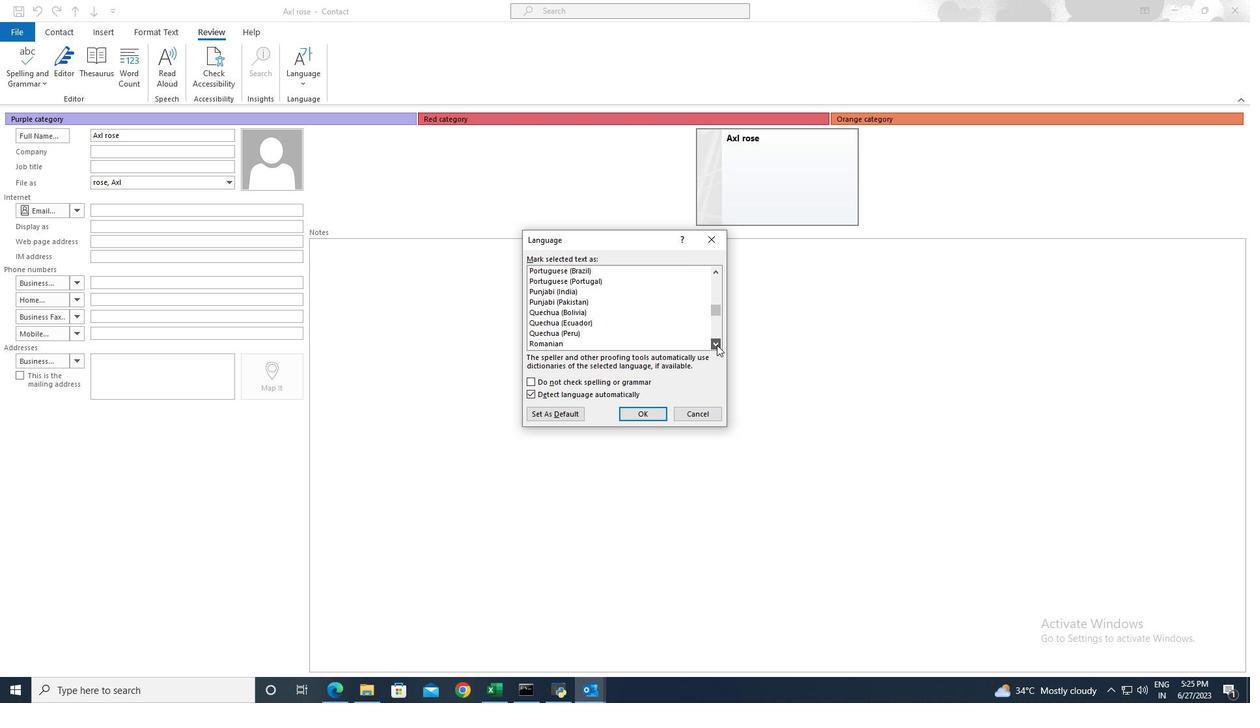 
Action: Mouse pressed left at (717, 345)
Screenshot: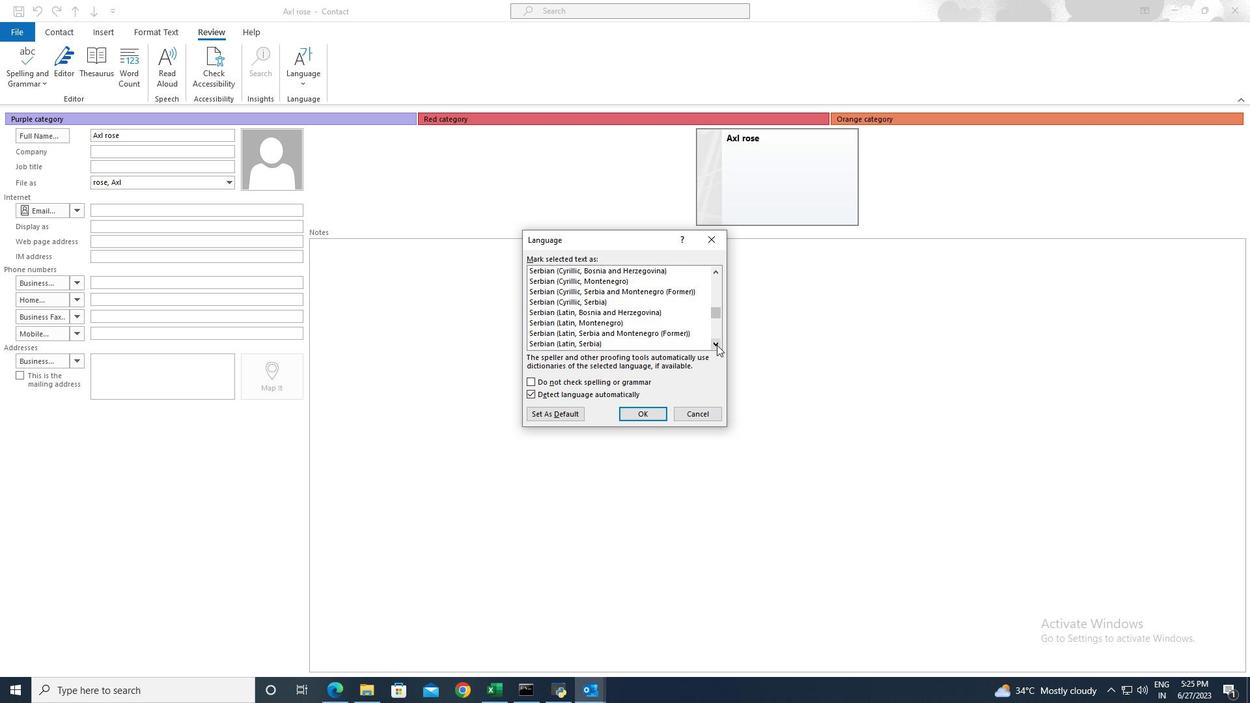 
Action: Mouse pressed left at (717, 345)
Screenshot: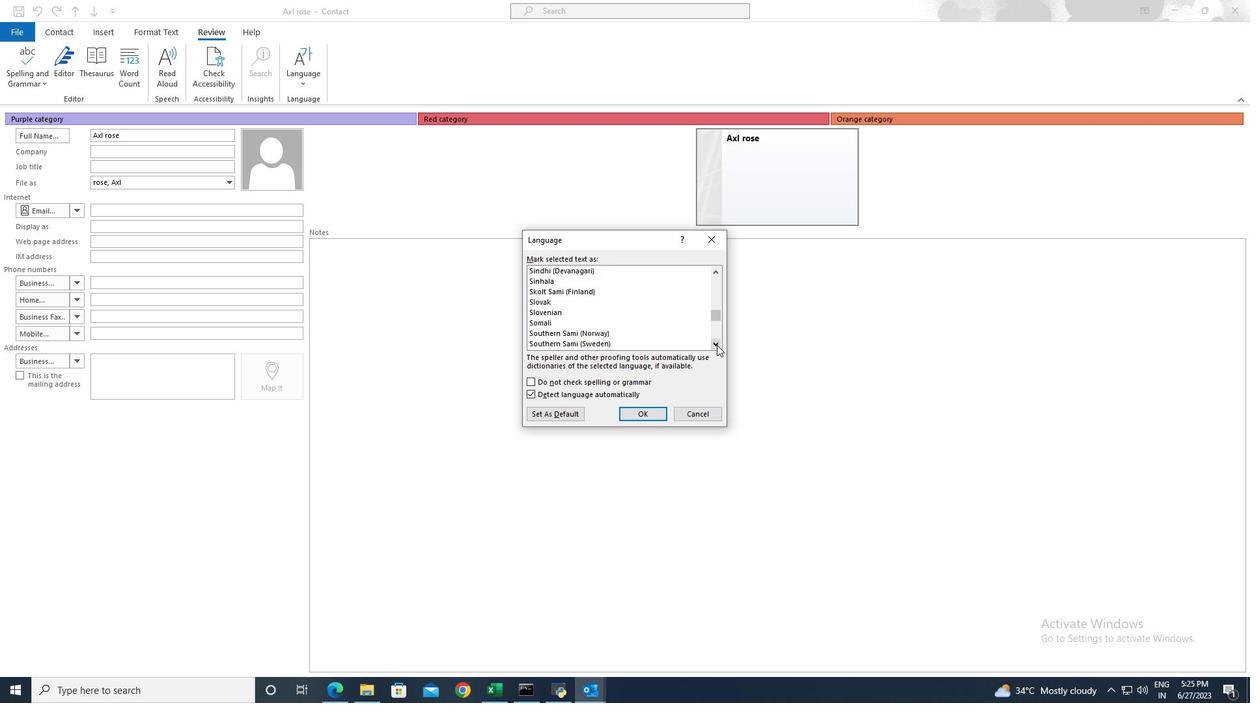 
Action: Mouse pressed left at (717, 345)
Screenshot: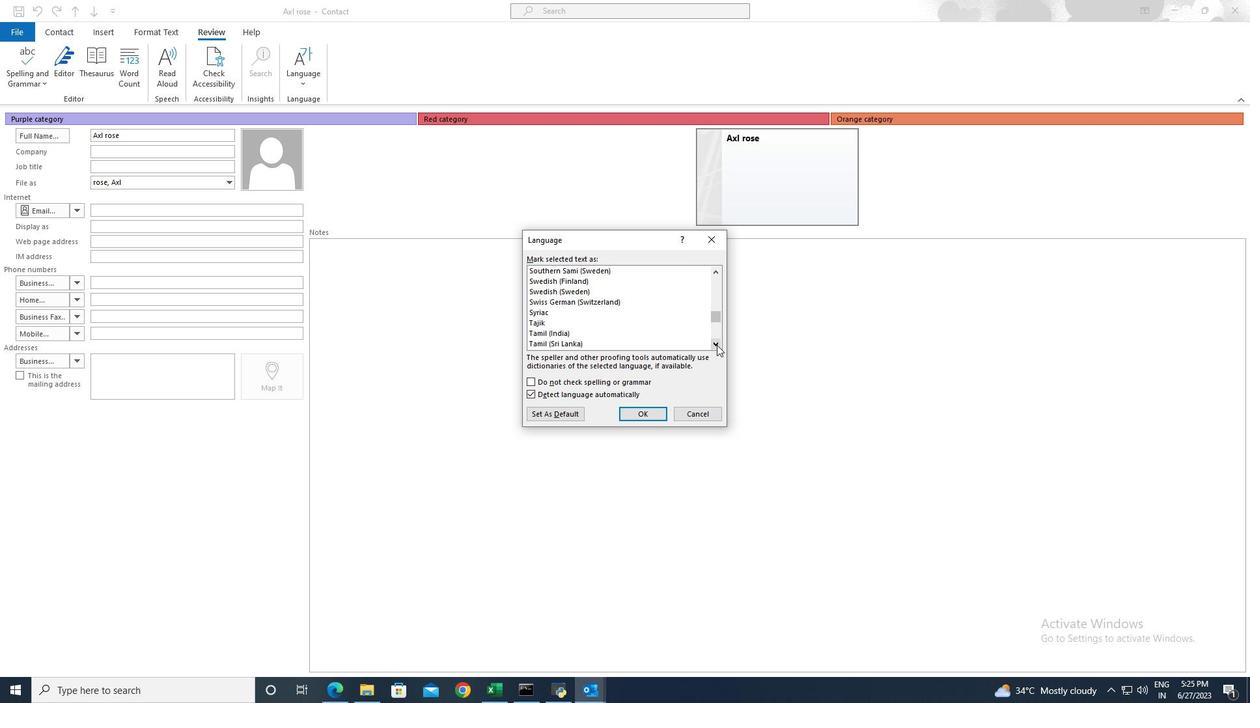 
Action: Mouse moved to (557, 340)
Screenshot: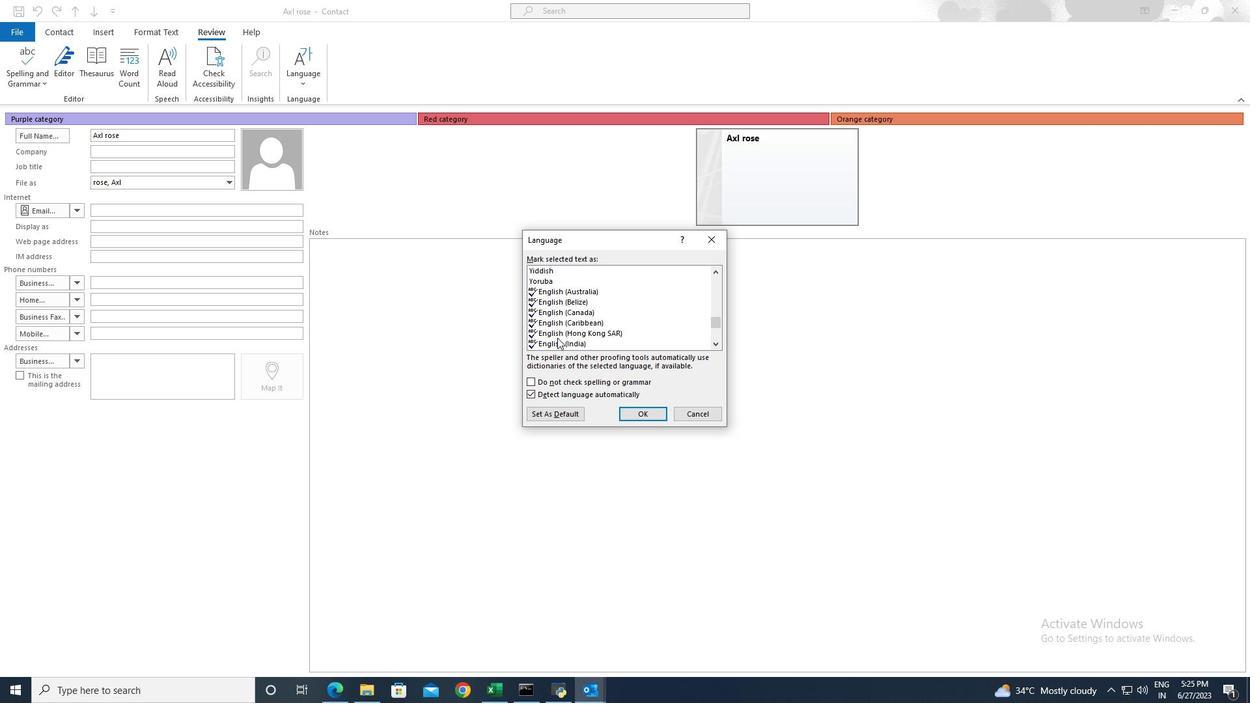 
Action: Mouse pressed left at (557, 340)
Screenshot: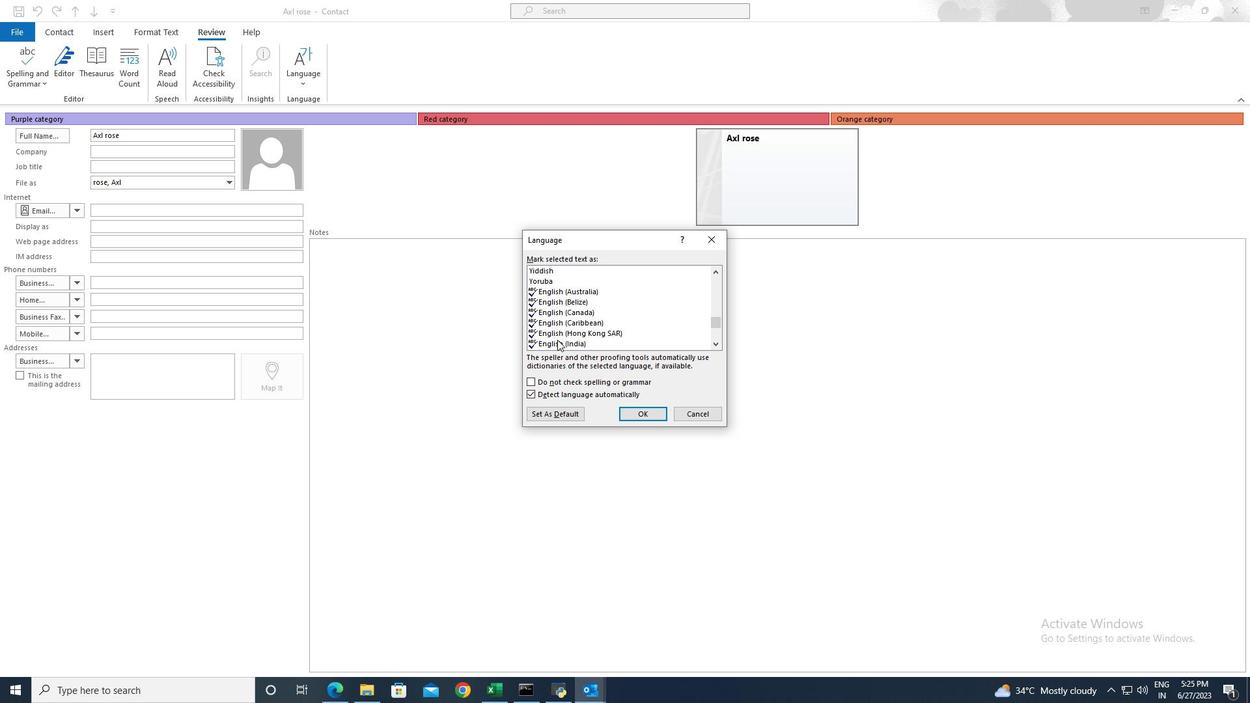 
Action: Mouse moved to (650, 414)
Screenshot: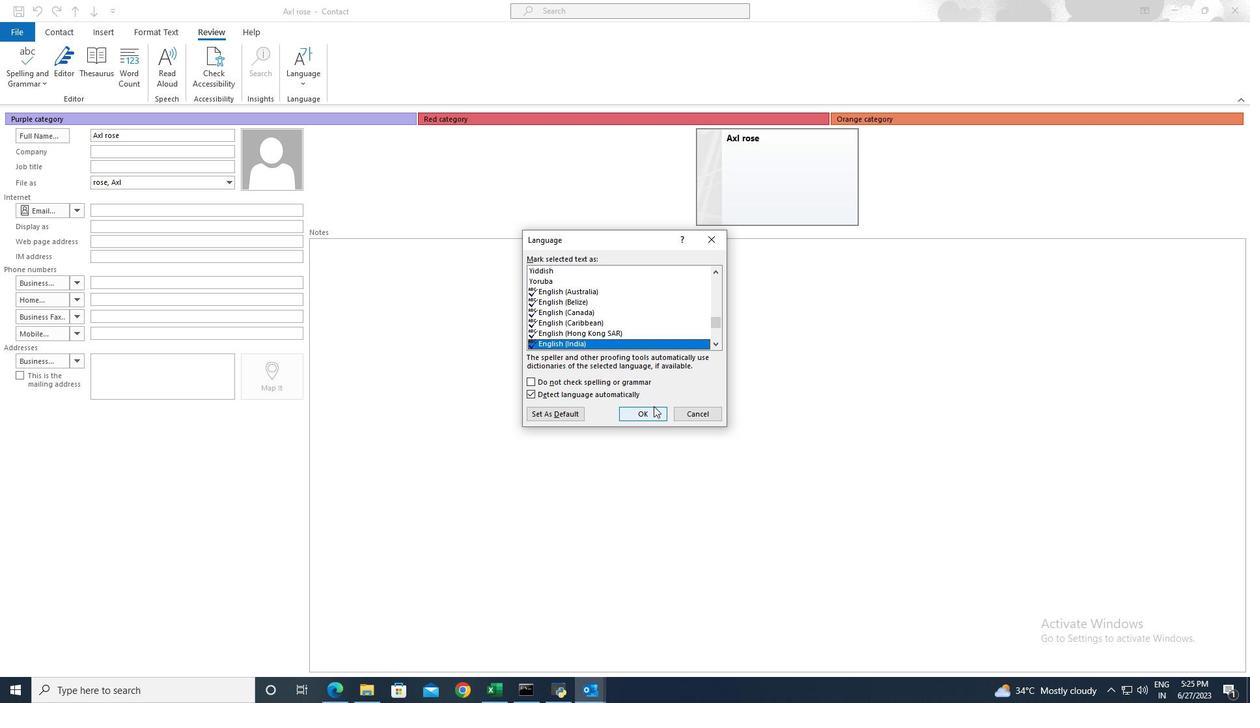 
Action: Mouse pressed left at (650, 414)
Screenshot: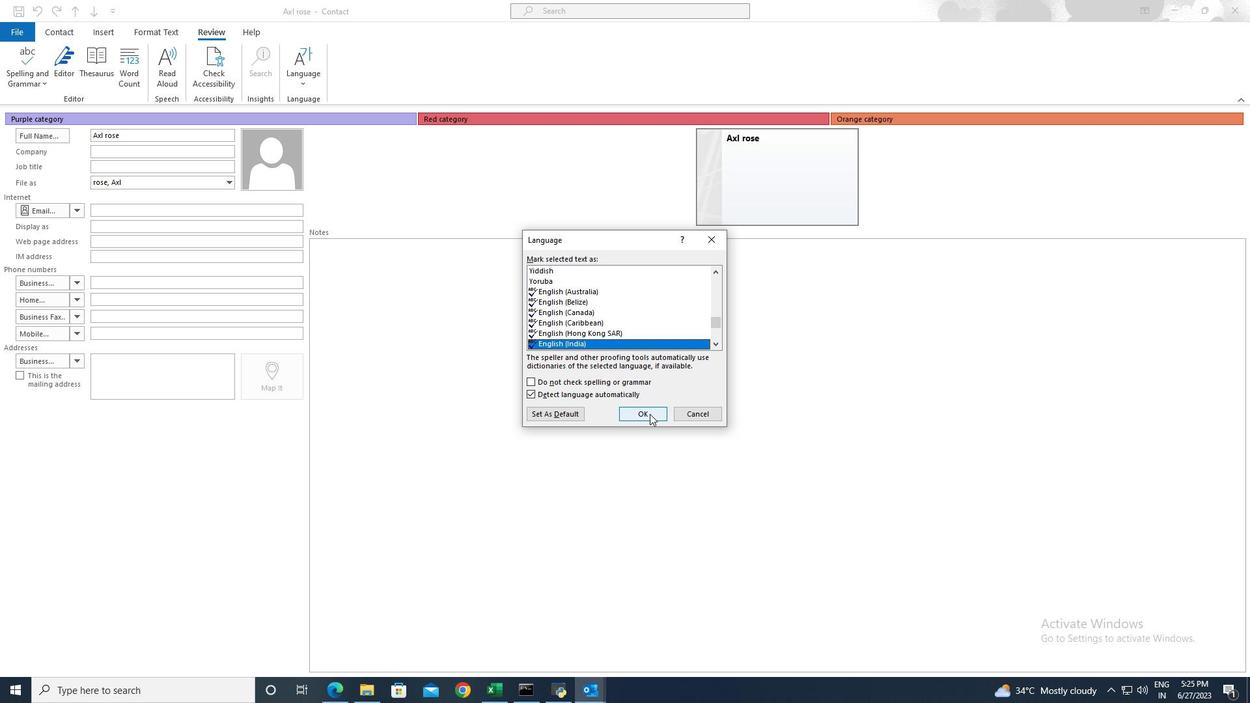 
